 Task: Open Card Customer Support Review in Board Content Marketing Best Practices to Workspace Business Intelligence Software and add a team member Softage.4@softage.net, a label Red, a checklist Martial Arts, an attachment from your google drive, a color Red and finally, add a card description 'Plan and execute company team-building conference with team-building games' and a comment 'We should approach this task with a sense of humility, recognizing that we do not have all the answers and being open to learning from others.'. Add a start date 'Jan 04, 1900' with a due date 'Jan 11, 1900'
Action: Mouse moved to (80, 313)
Screenshot: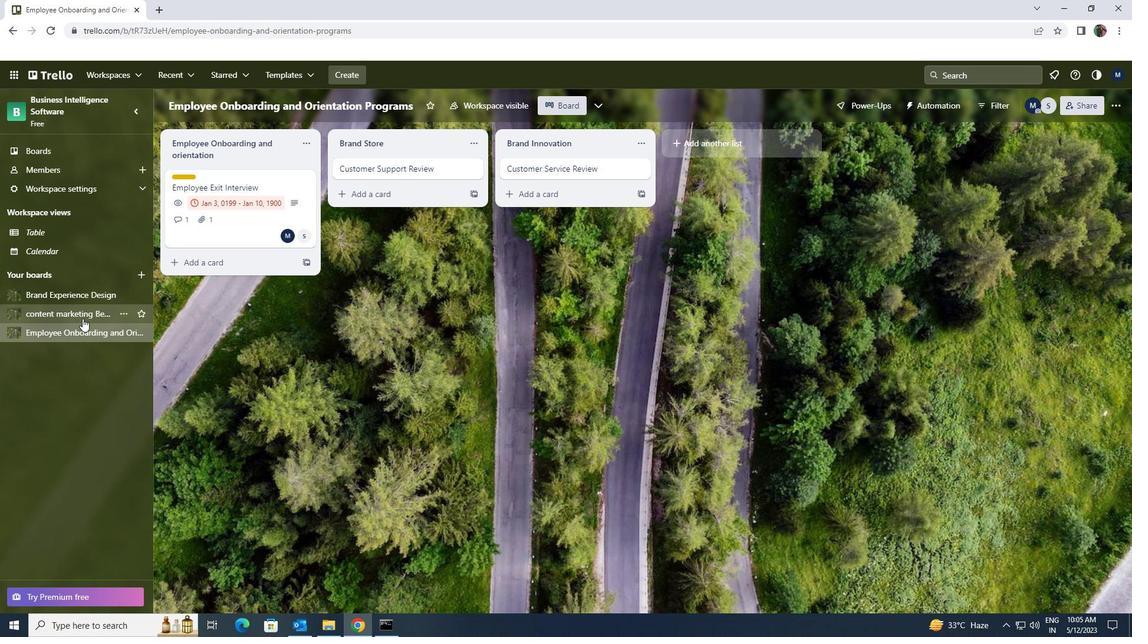 
Action: Mouse pressed left at (80, 313)
Screenshot: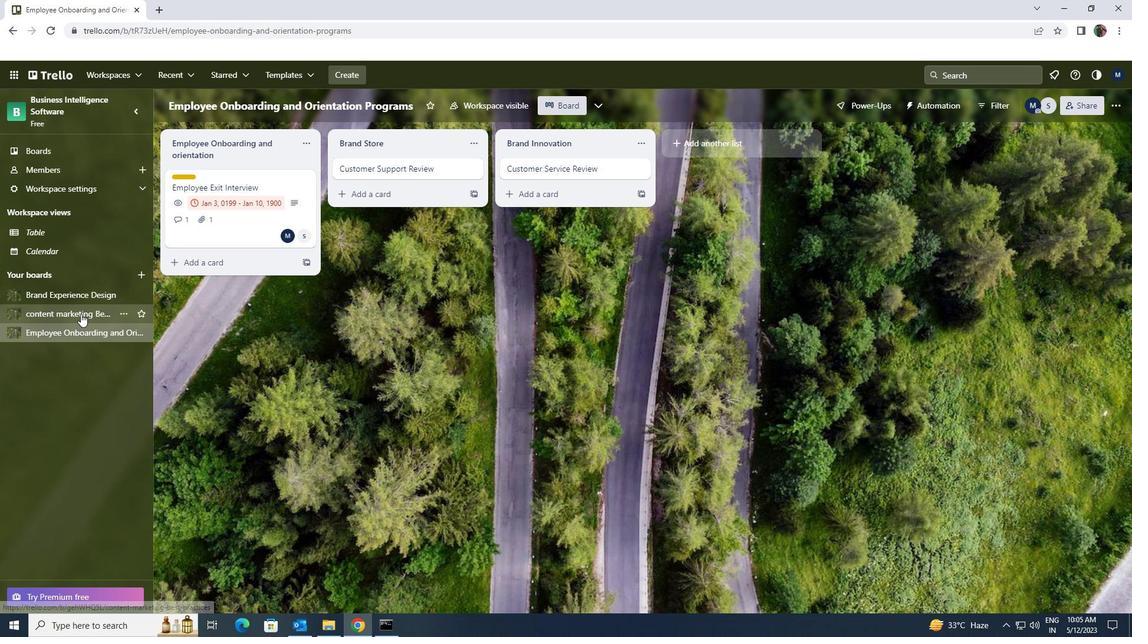 
Action: Mouse moved to (386, 164)
Screenshot: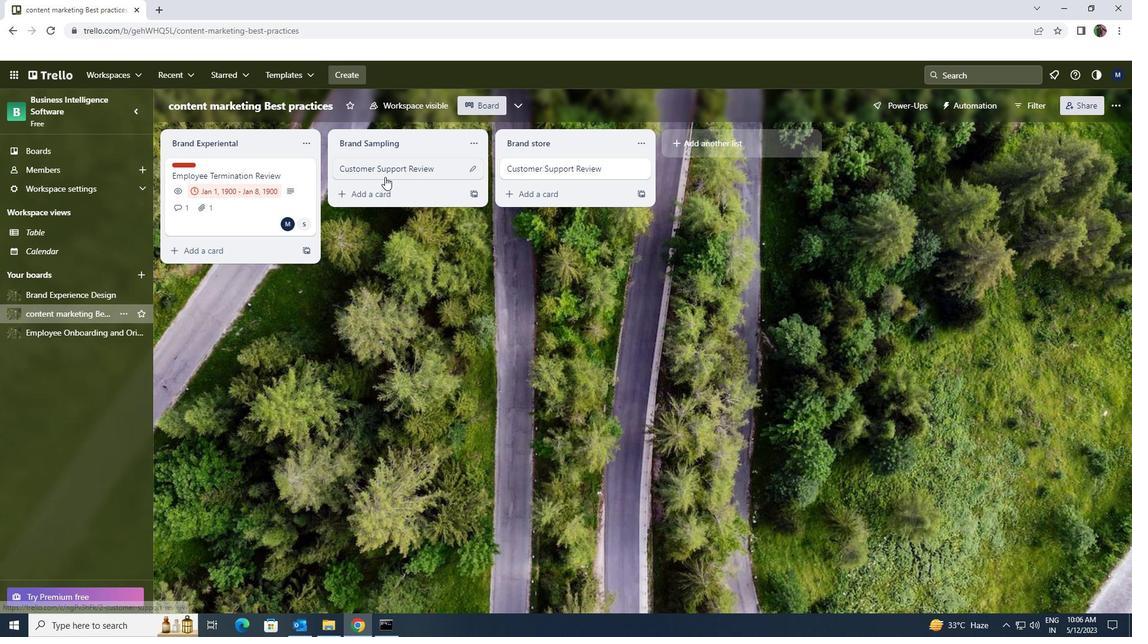 
Action: Mouse pressed left at (386, 164)
Screenshot: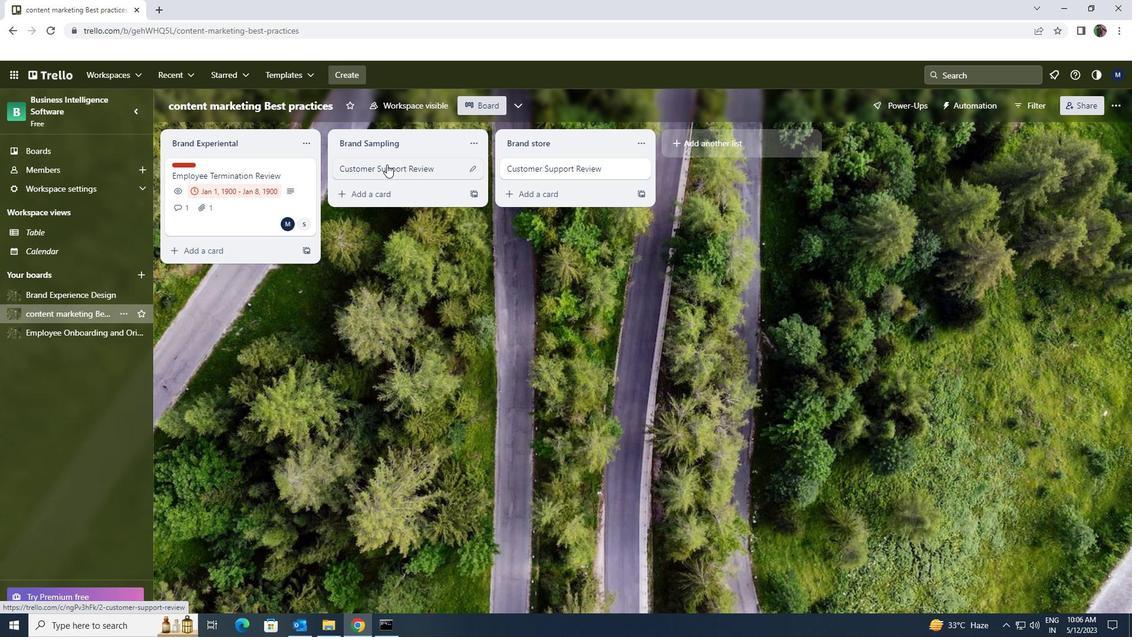 
Action: Mouse moved to (684, 162)
Screenshot: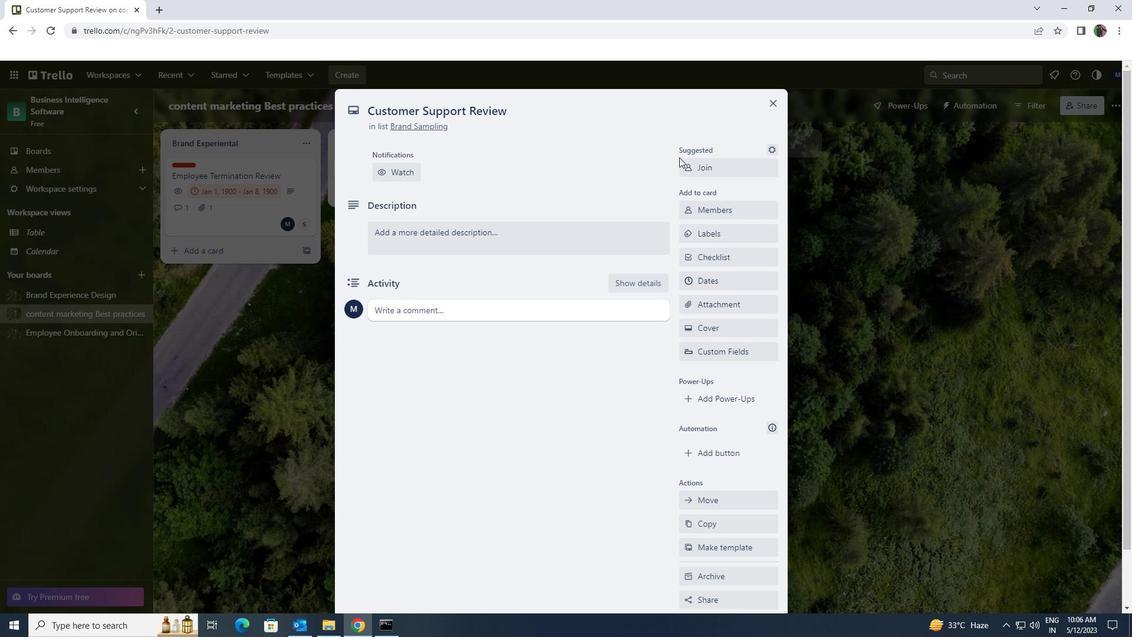 
Action: Mouse pressed left at (684, 162)
Screenshot: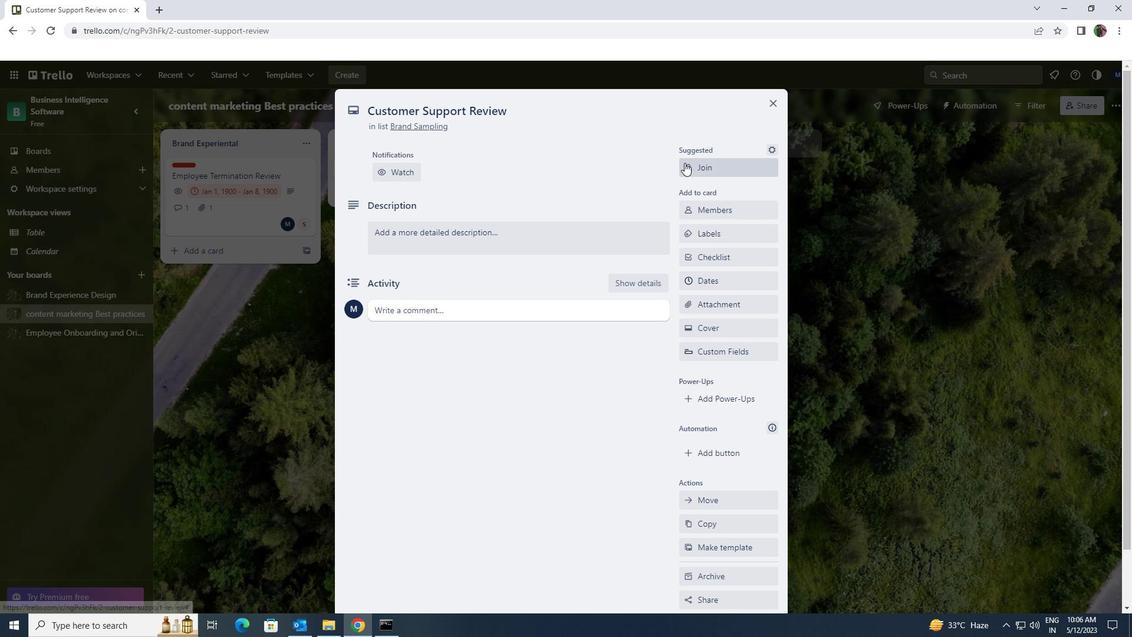 
Action: Mouse moved to (693, 169)
Screenshot: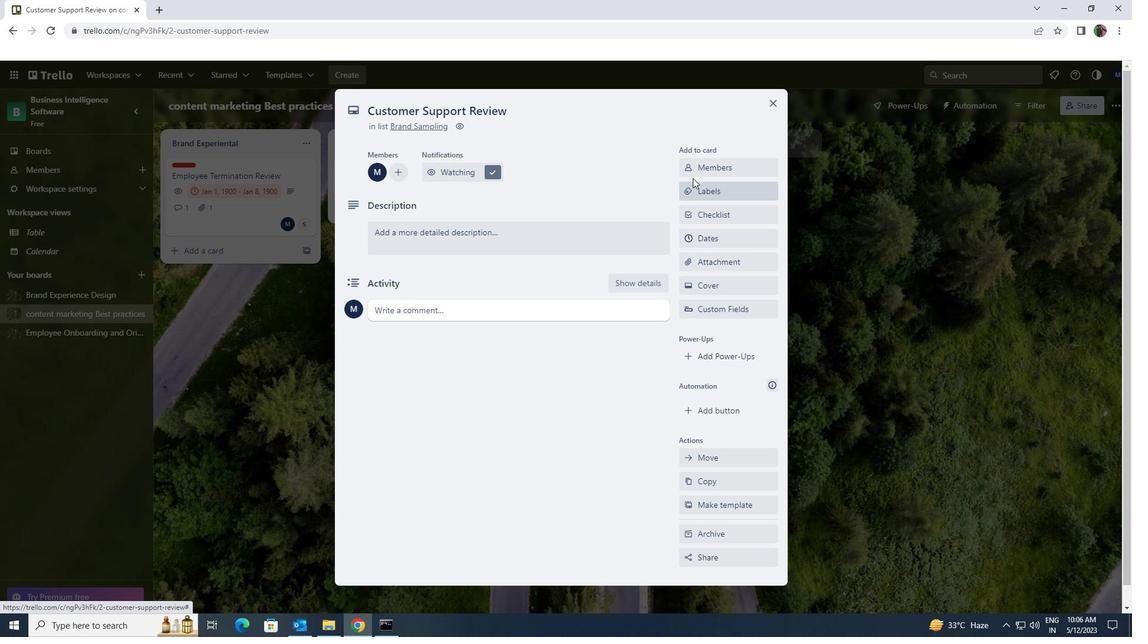
Action: Mouse pressed left at (693, 169)
Screenshot: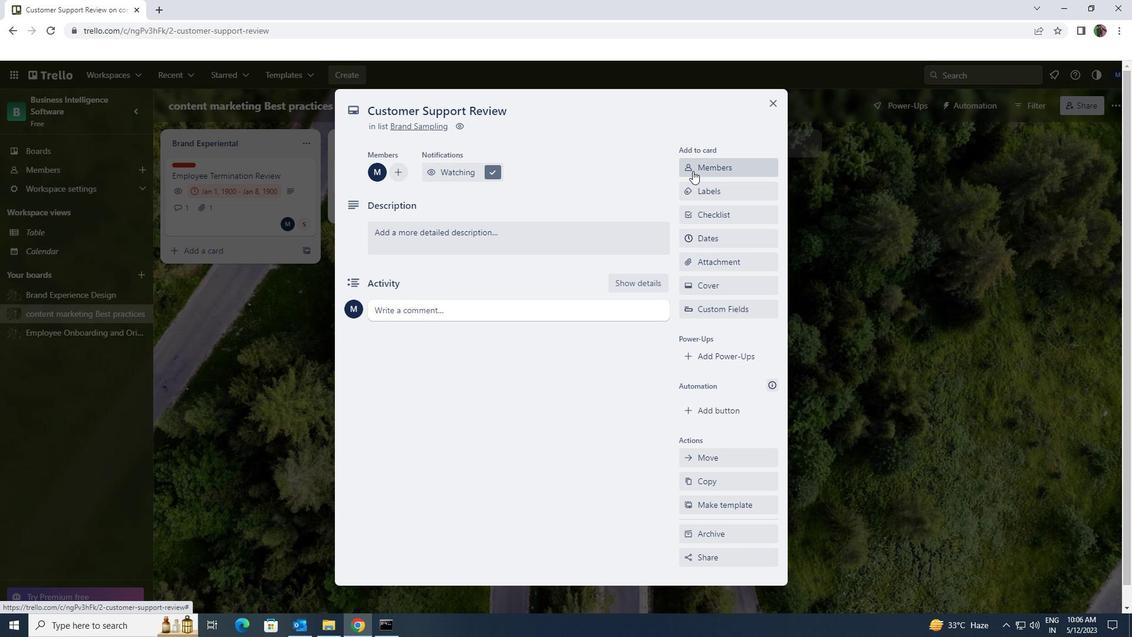 
Action: Key pressed sftage.4<Key.shift>@SOFTAGE.NET
Screenshot: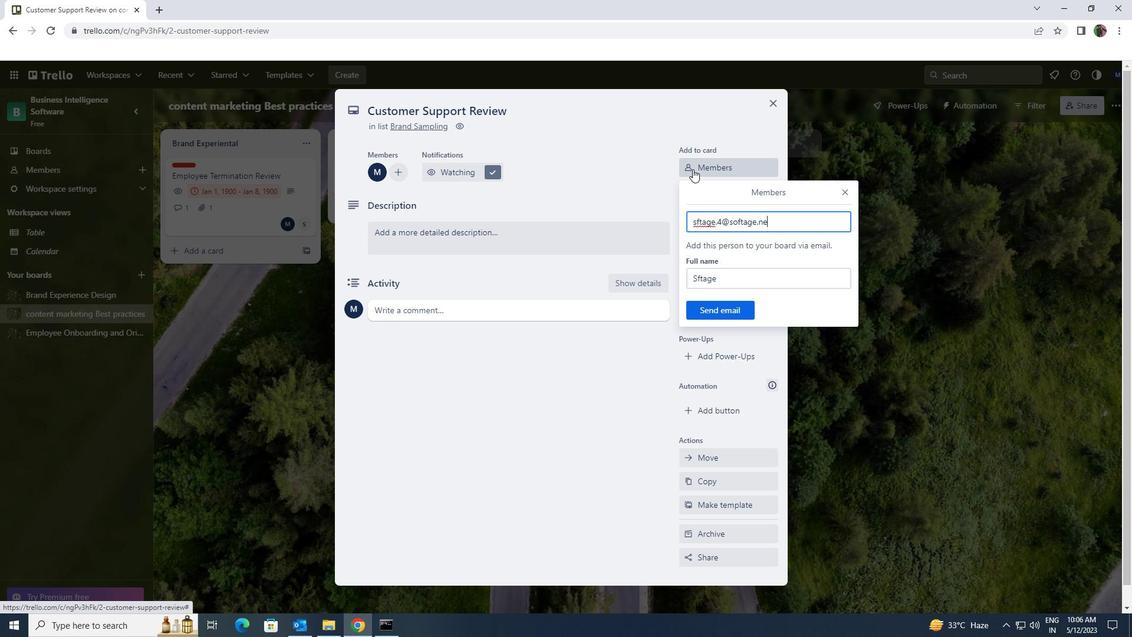
Action: Mouse moved to (727, 317)
Screenshot: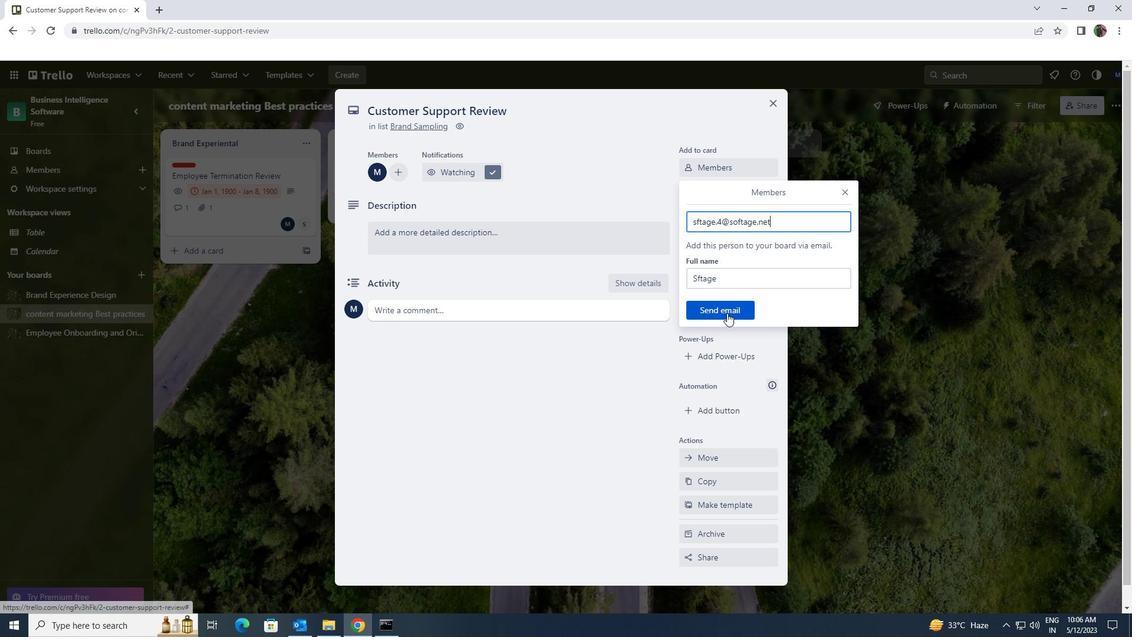 
Action: Mouse pressed left at (727, 317)
Screenshot: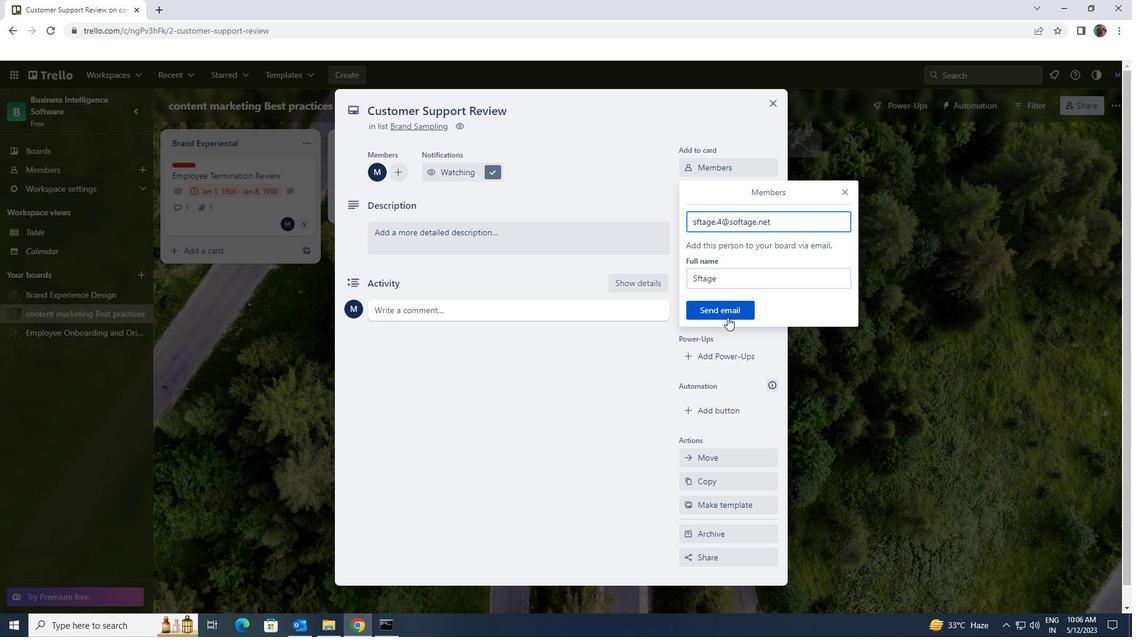 
Action: Mouse moved to (714, 191)
Screenshot: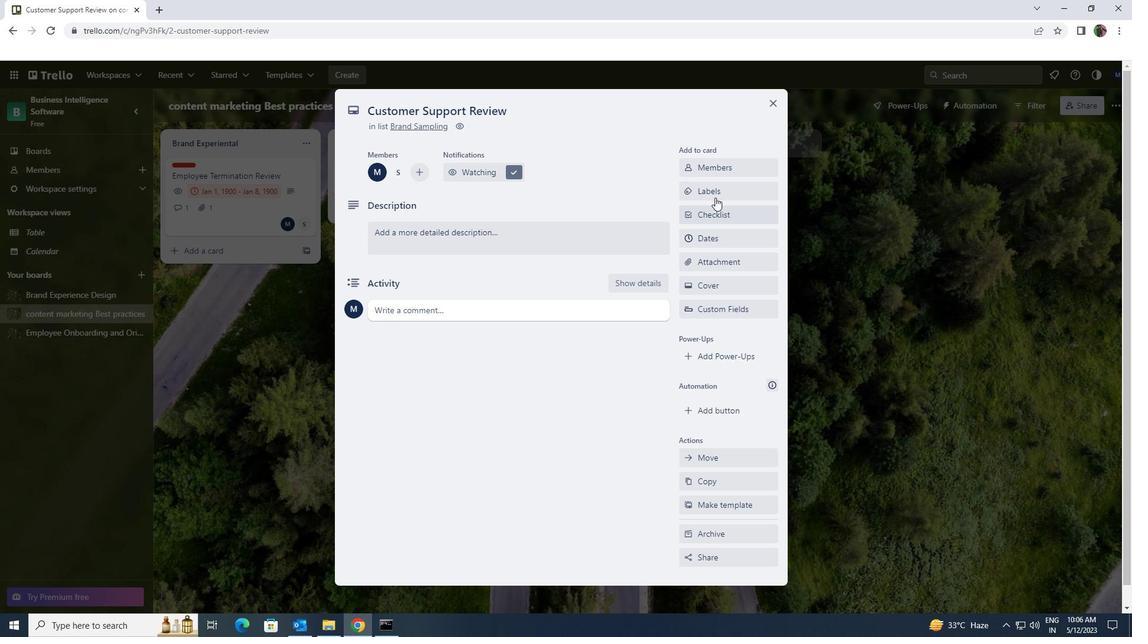 
Action: Mouse pressed left at (714, 191)
Screenshot: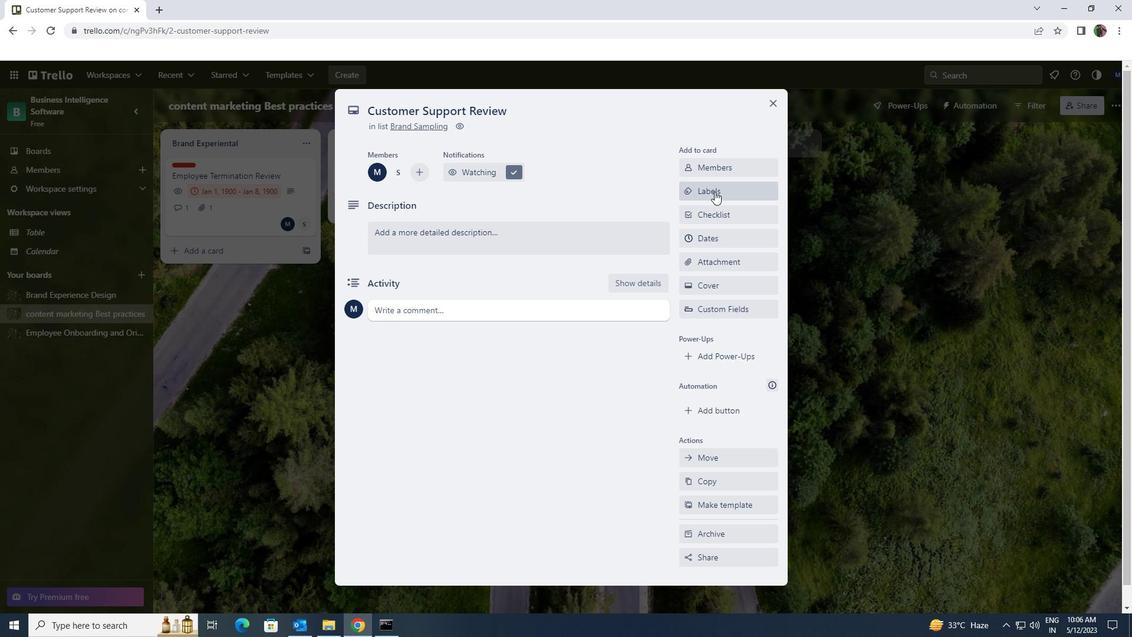 
Action: Mouse moved to (756, 445)
Screenshot: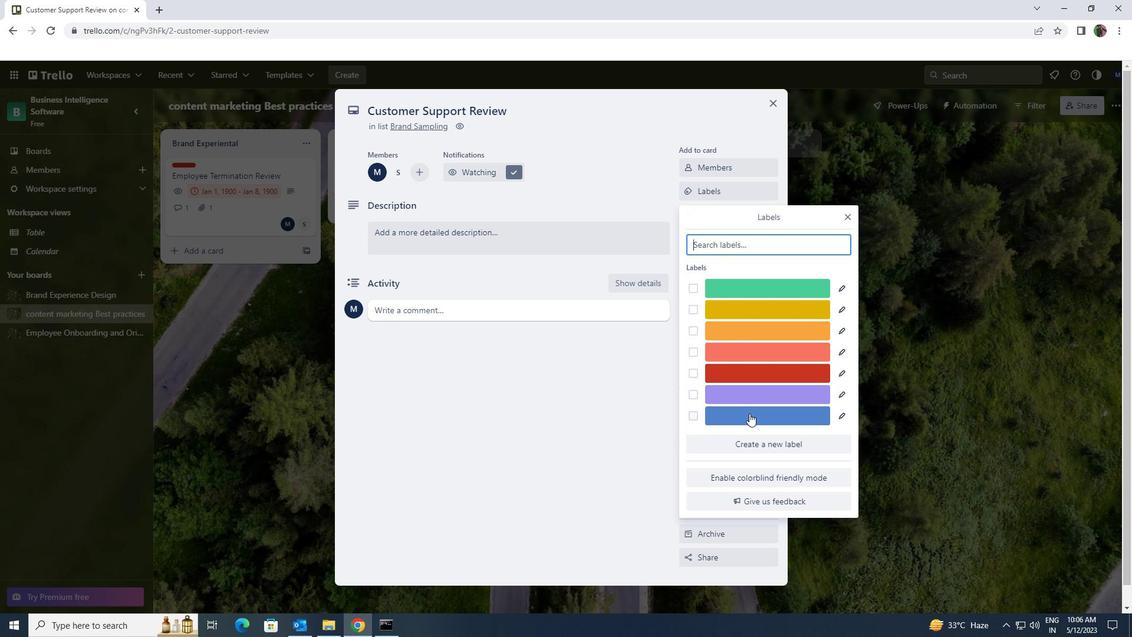 
Action: Mouse pressed left at (756, 445)
Screenshot: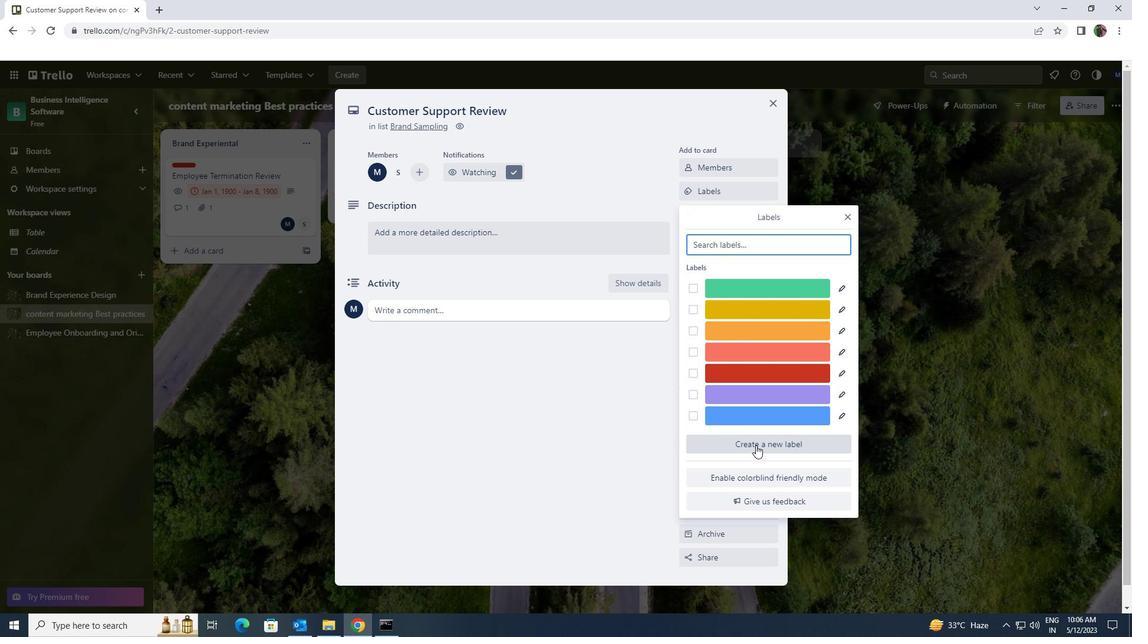 
Action: Mouse moved to (796, 404)
Screenshot: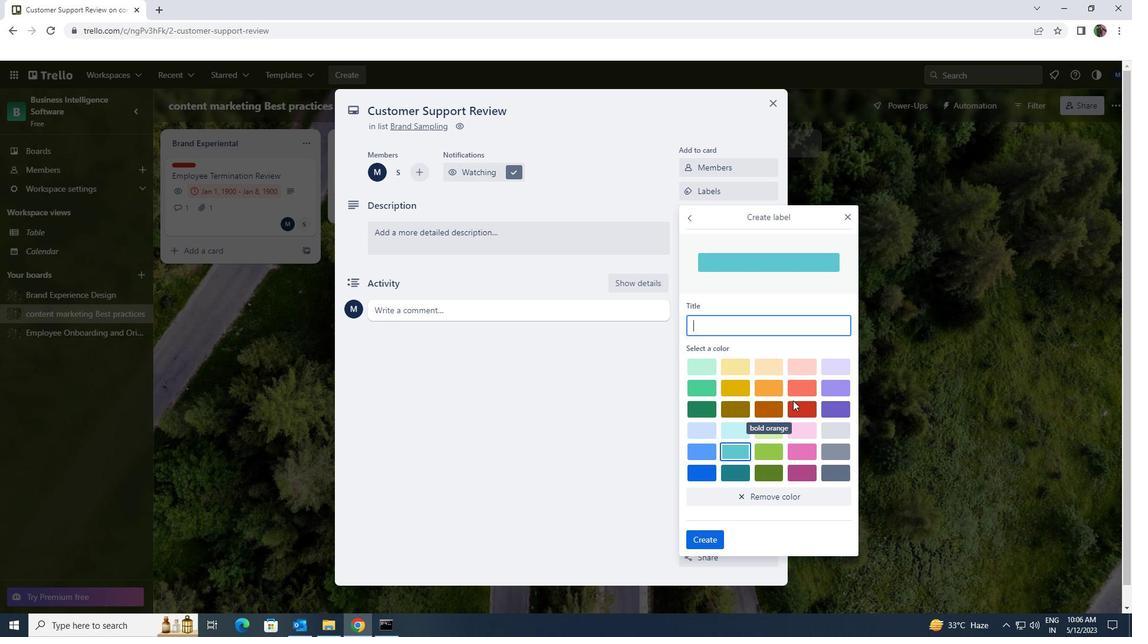 
Action: Mouse pressed left at (796, 404)
Screenshot: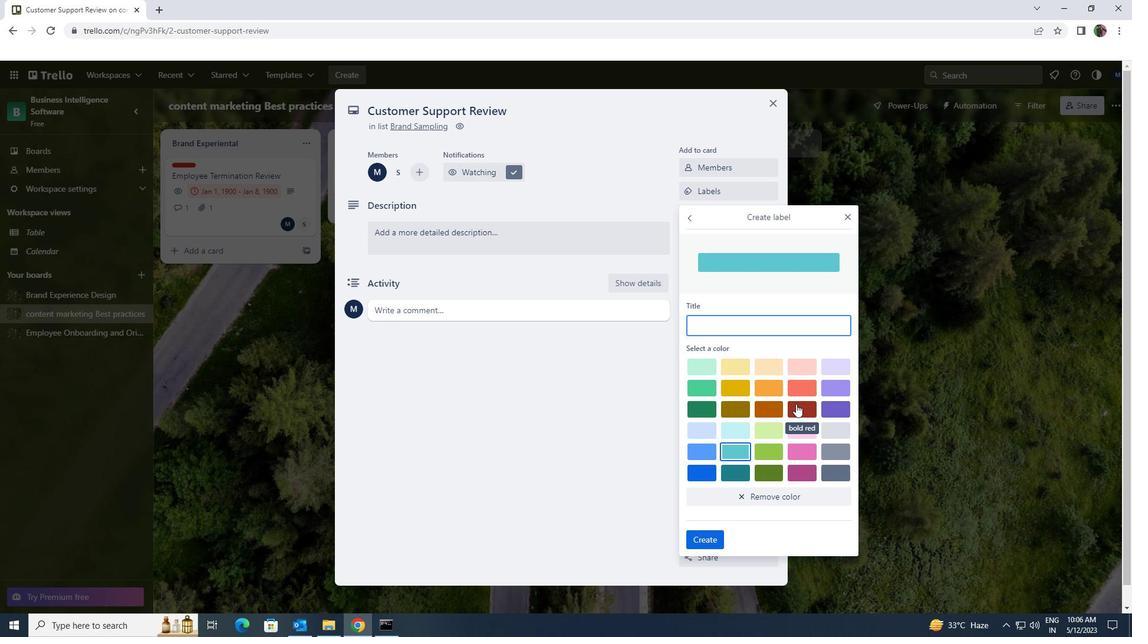 
Action: Mouse moved to (717, 544)
Screenshot: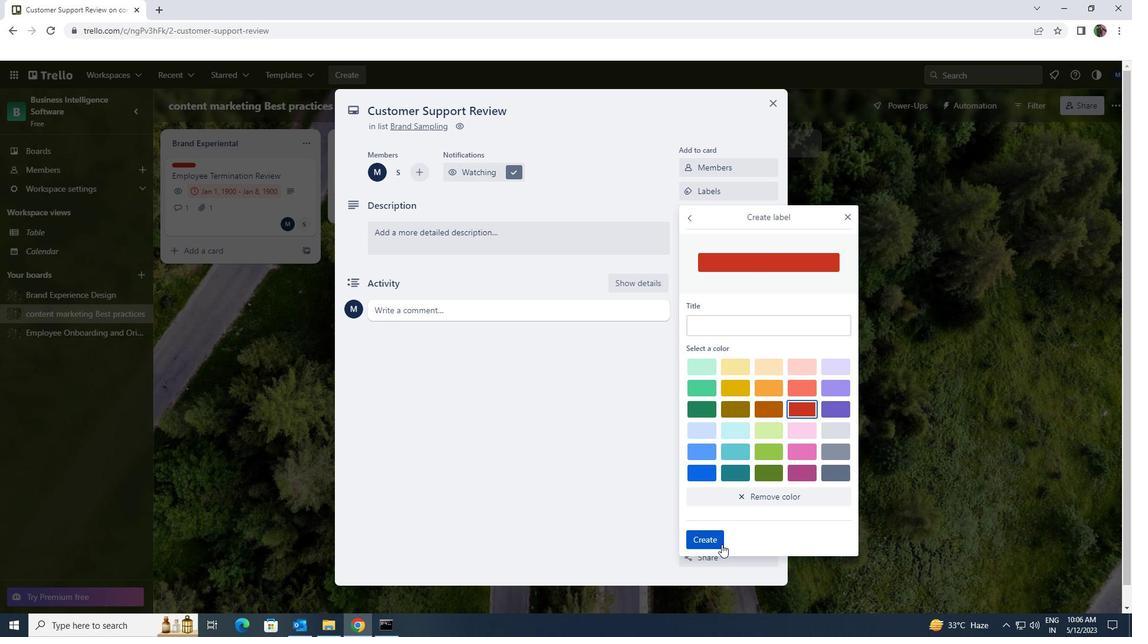 
Action: Mouse pressed left at (717, 544)
Screenshot: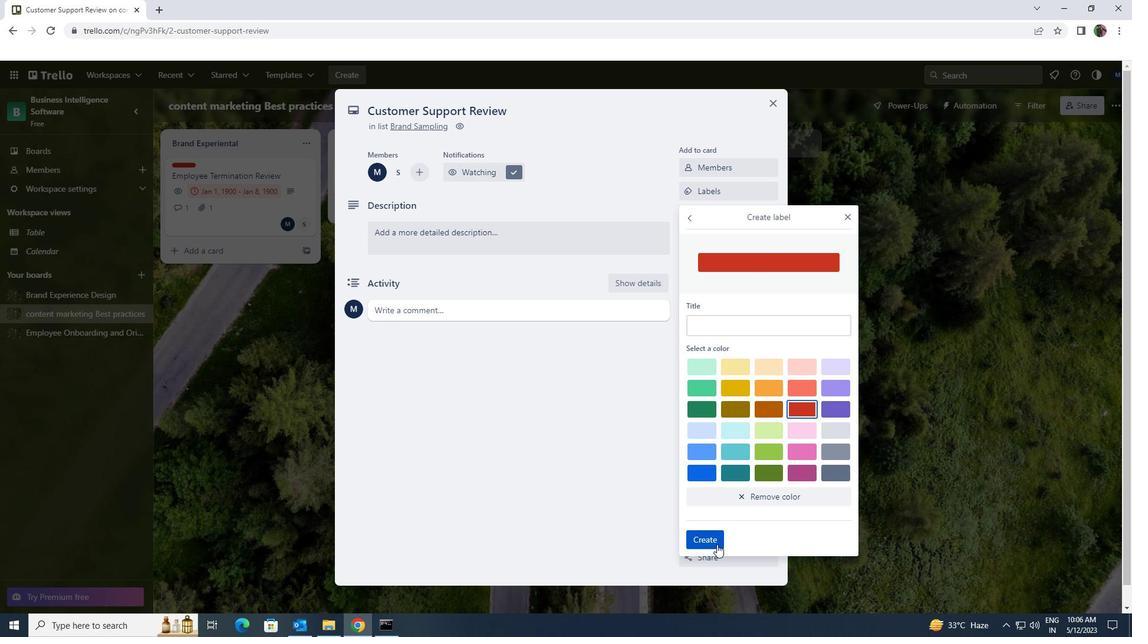 
Action: Mouse moved to (847, 220)
Screenshot: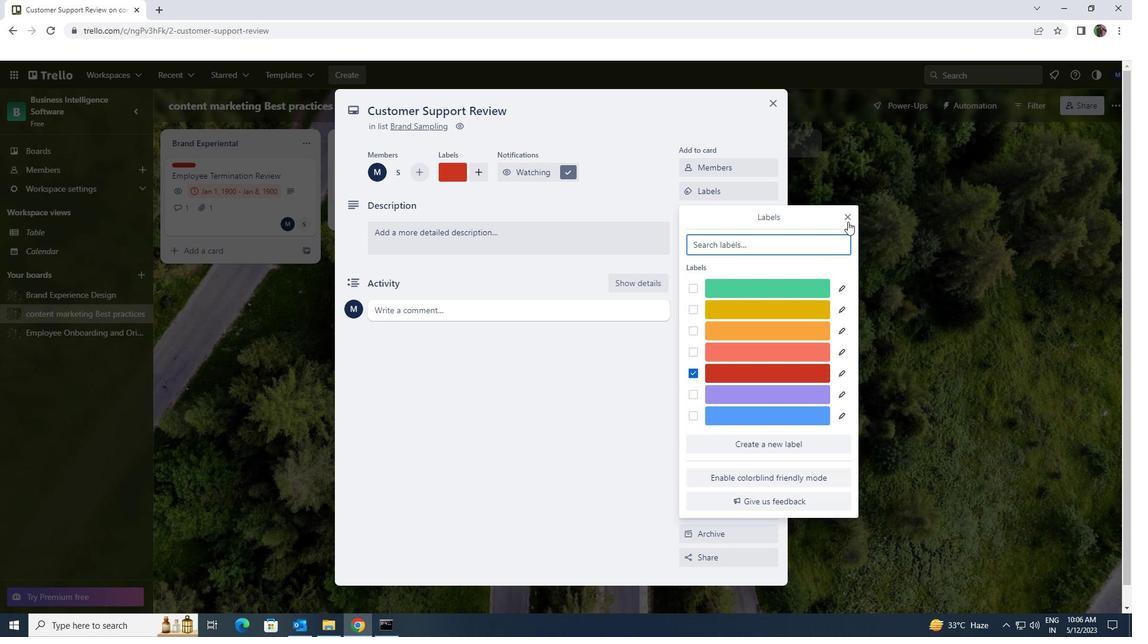 
Action: Mouse pressed left at (847, 220)
Screenshot: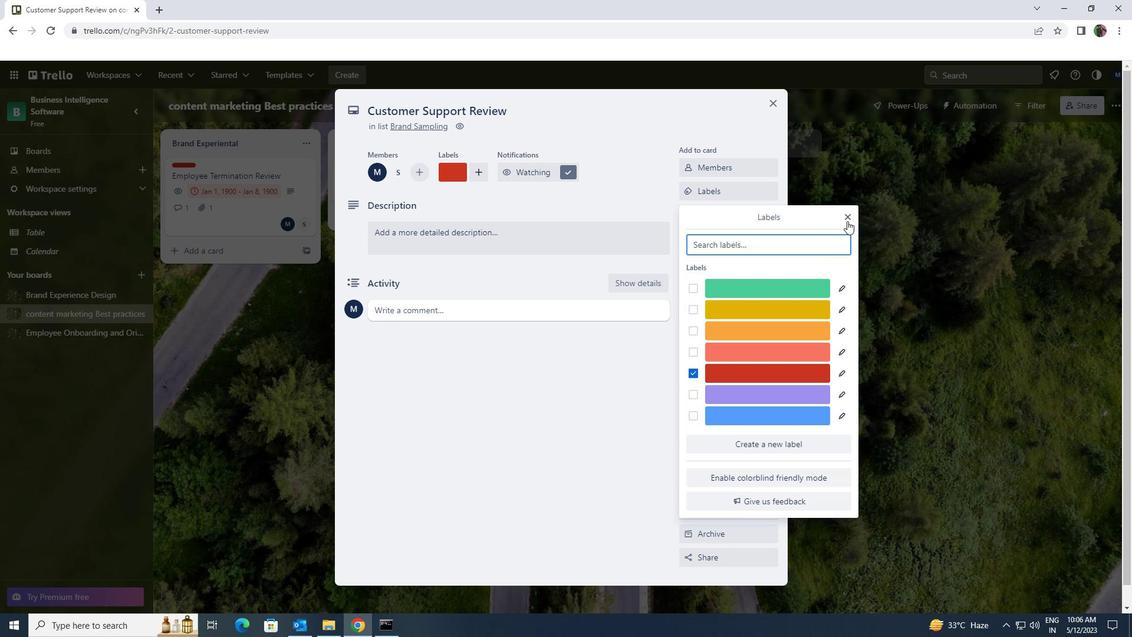 
Action: Mouse moved to (764, 215)
Screenshot: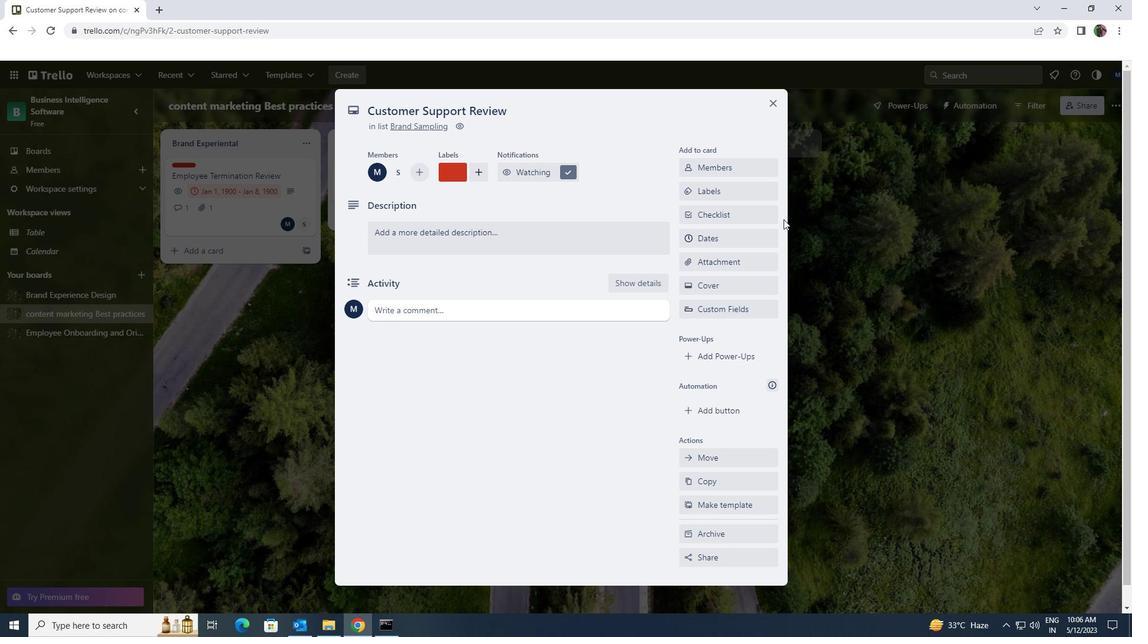 
Action: Mouse pressed left at (764, 215)
Screenshot: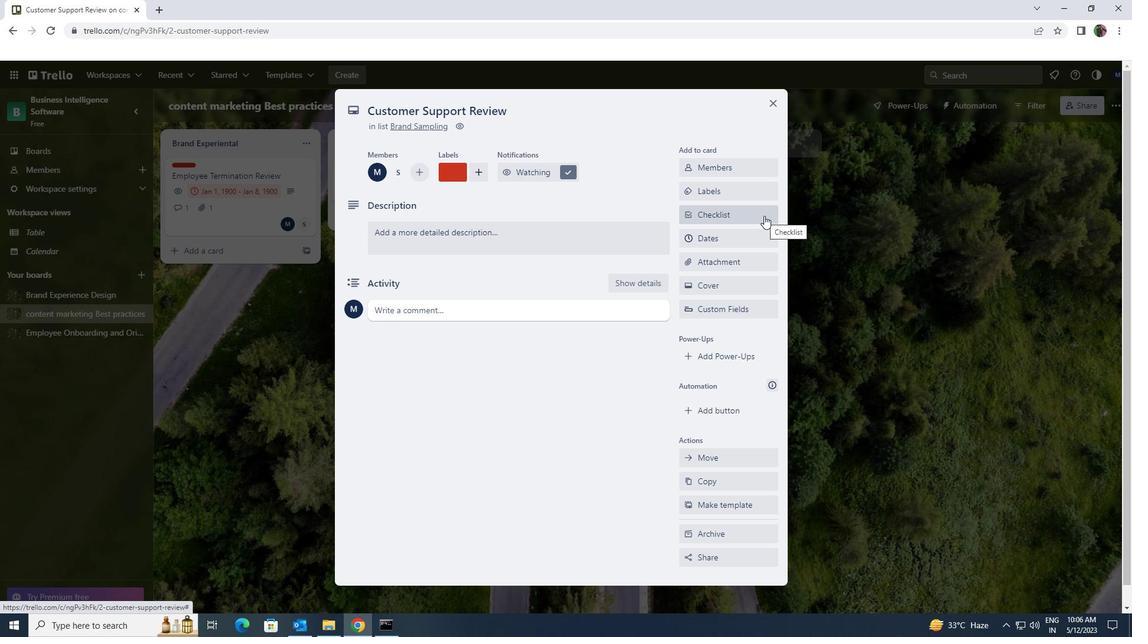 
Action: Key pressed <Key.shift><Key.shift><Key.shift><Key.shift><<Key.backspace><Key.shift>MARTIALS<Key.space><Key.shift>ARTS
Screenshot: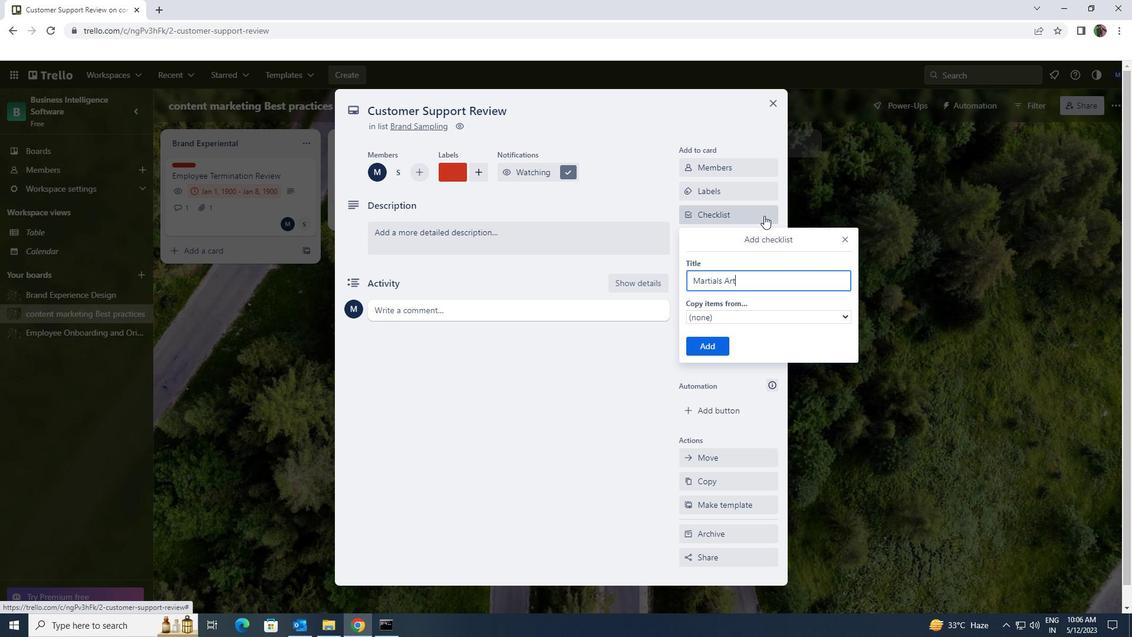 
Action: Mouse moved to (712, 342)
Screenshot: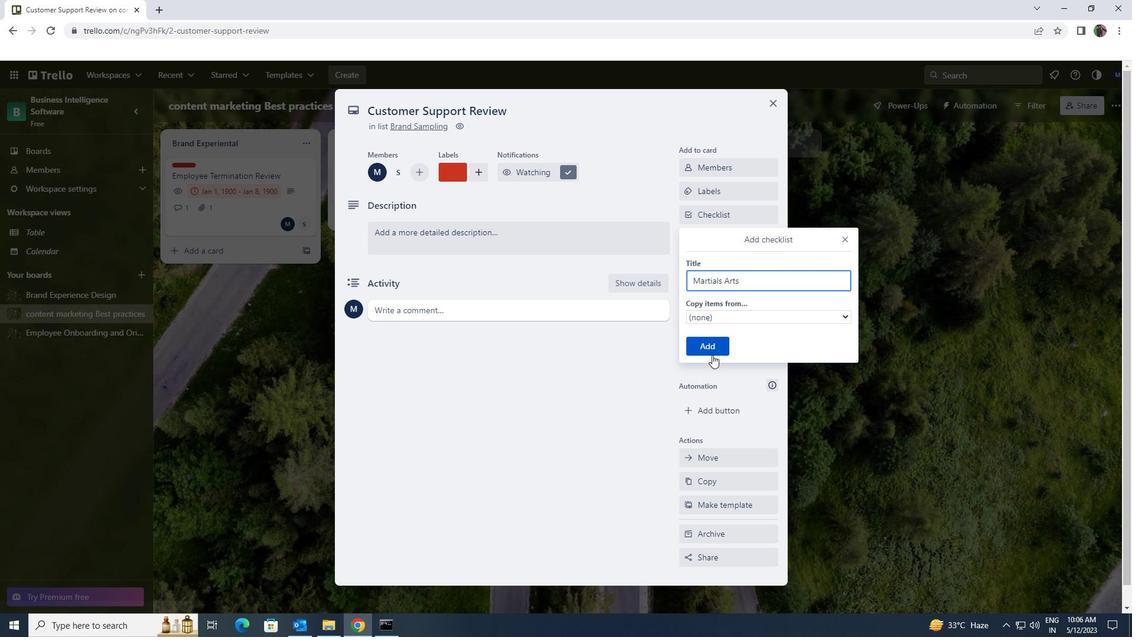 
Action: Mouse pressed left at (712, 342)
Screenshot: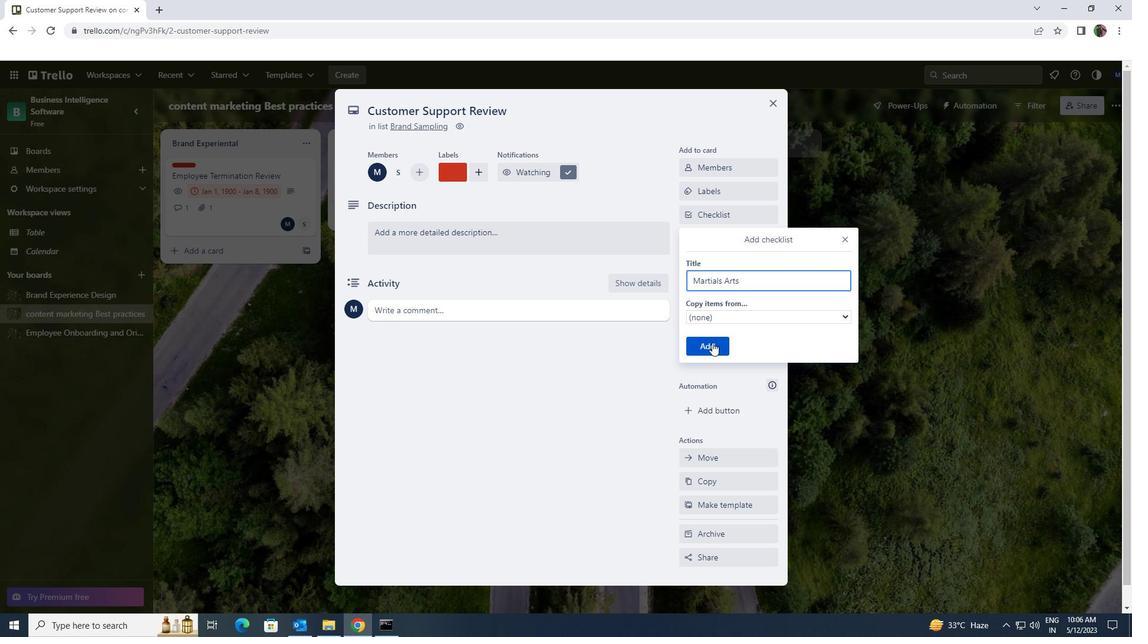 
Action: Mouse moved to (715, 262)
Screenshot: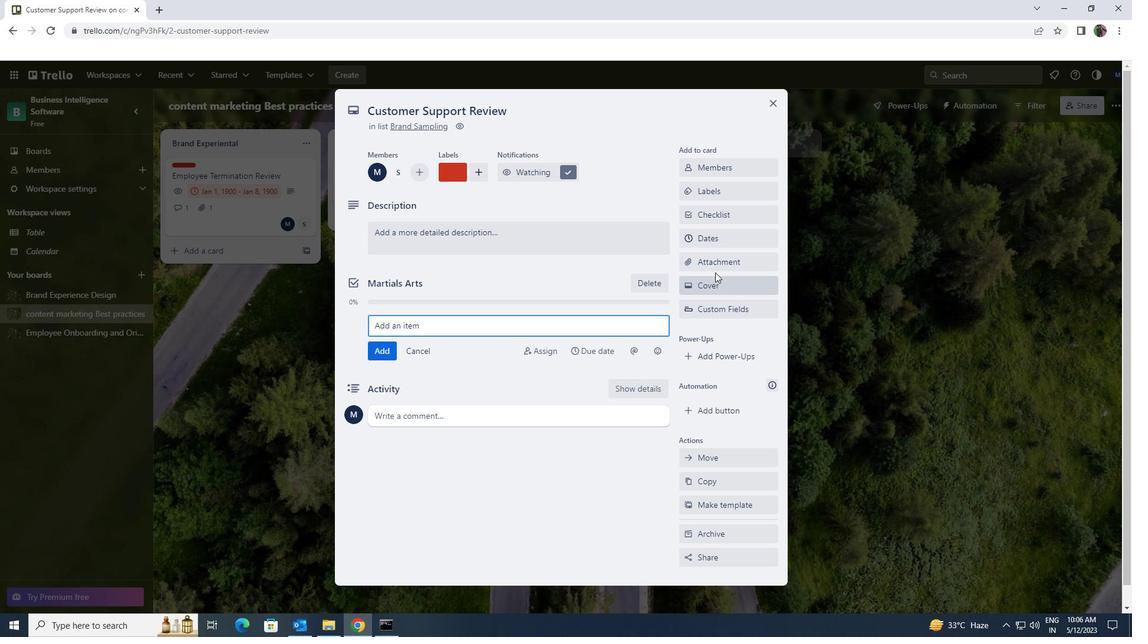 
Action: Mouse pressed left at (715, 262)
Screenshot: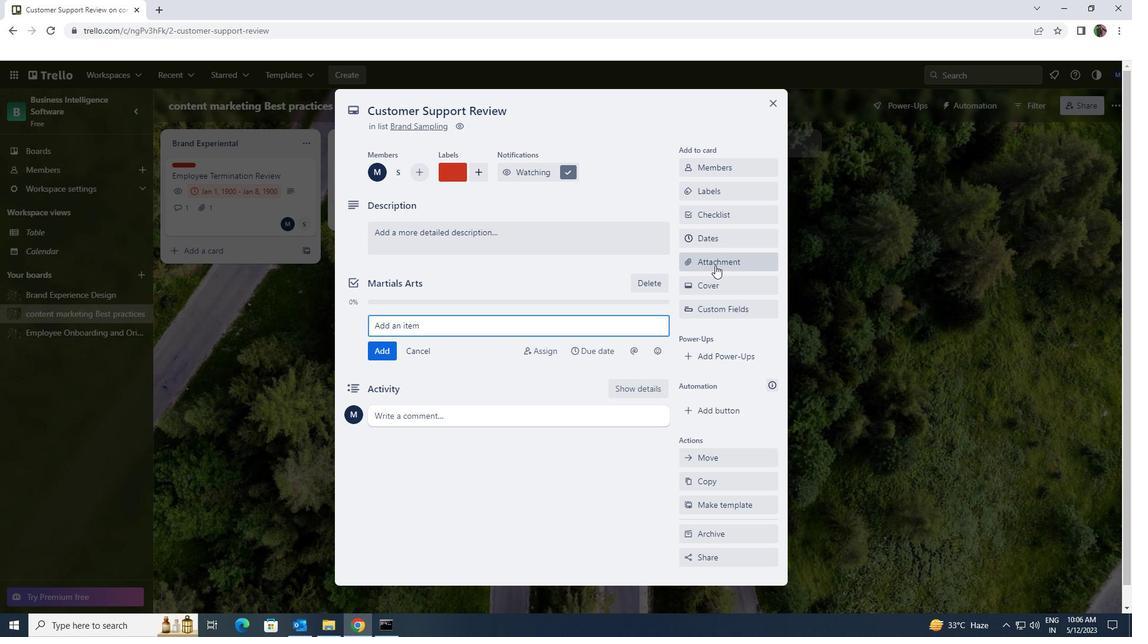 
Action: Mouse moved to (711, 353)
Screenshot: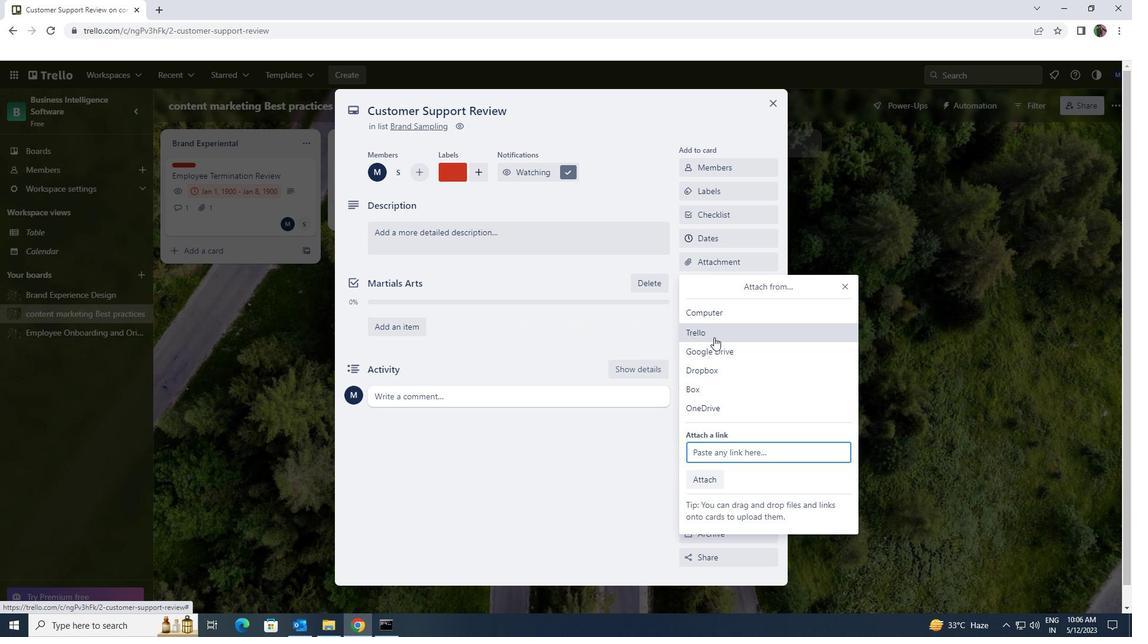 
Action: Mouse pressed left at (711, 353)
Screenshot: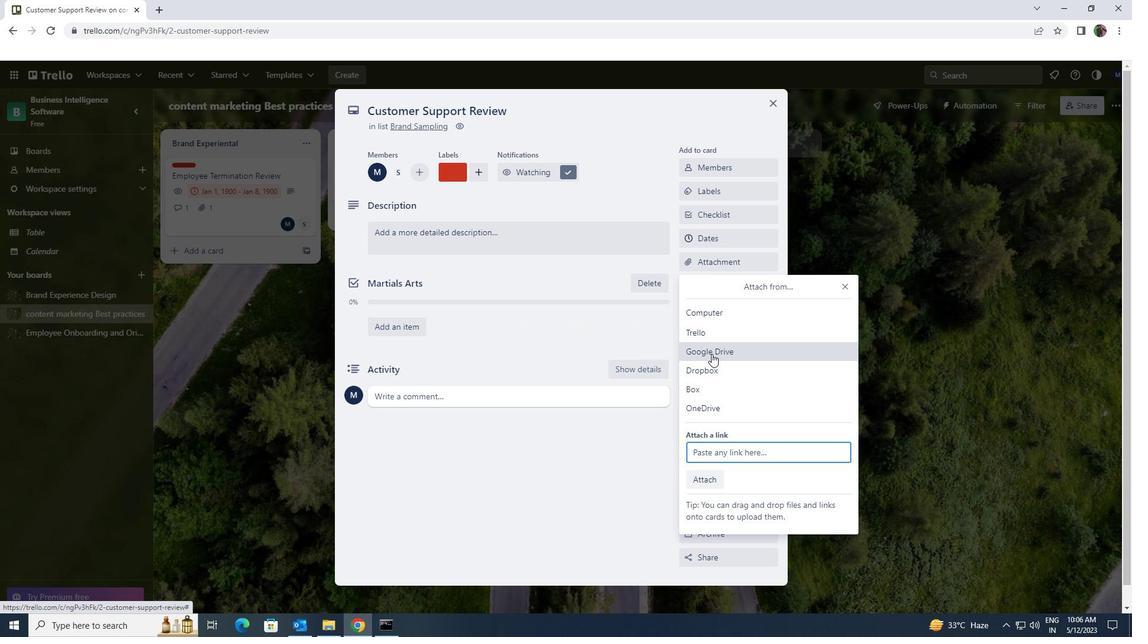 
Action: Mouse moved to (676, 322)
Screenshot: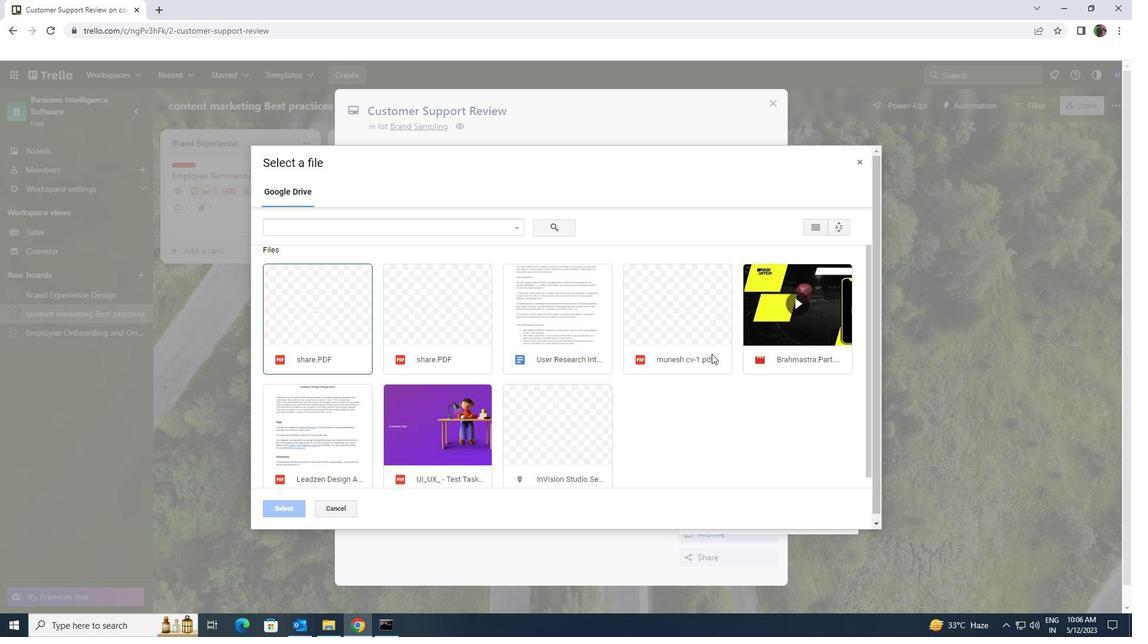 
Action: Mouse pressed left at (676, 322)
Screenshot: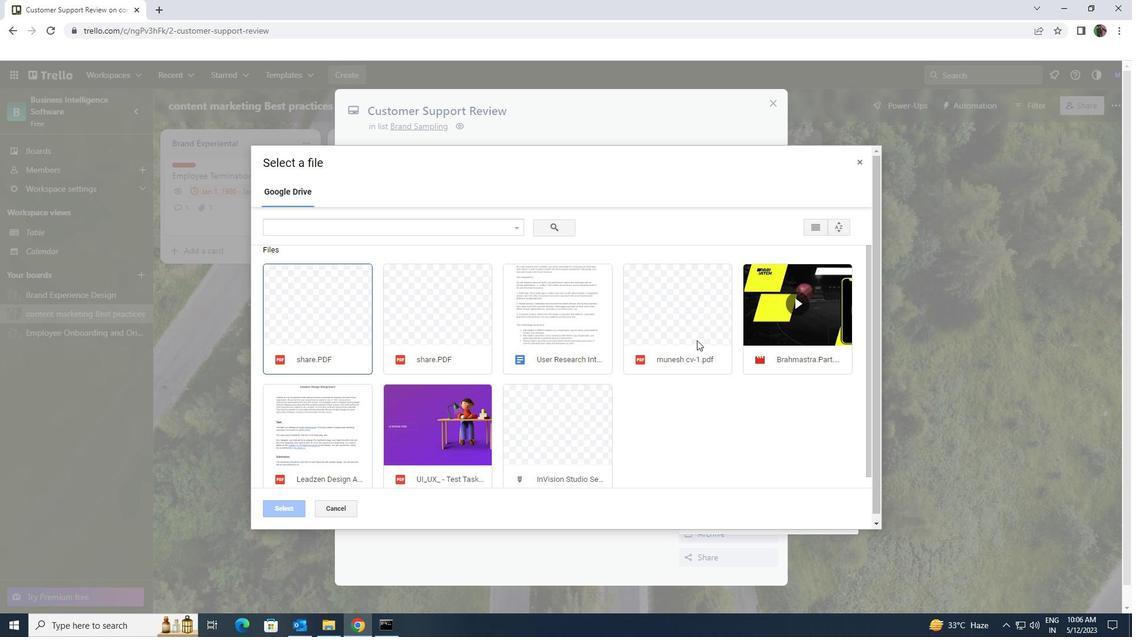 
Action: Mouse moved to (271, 504)
Screenshot: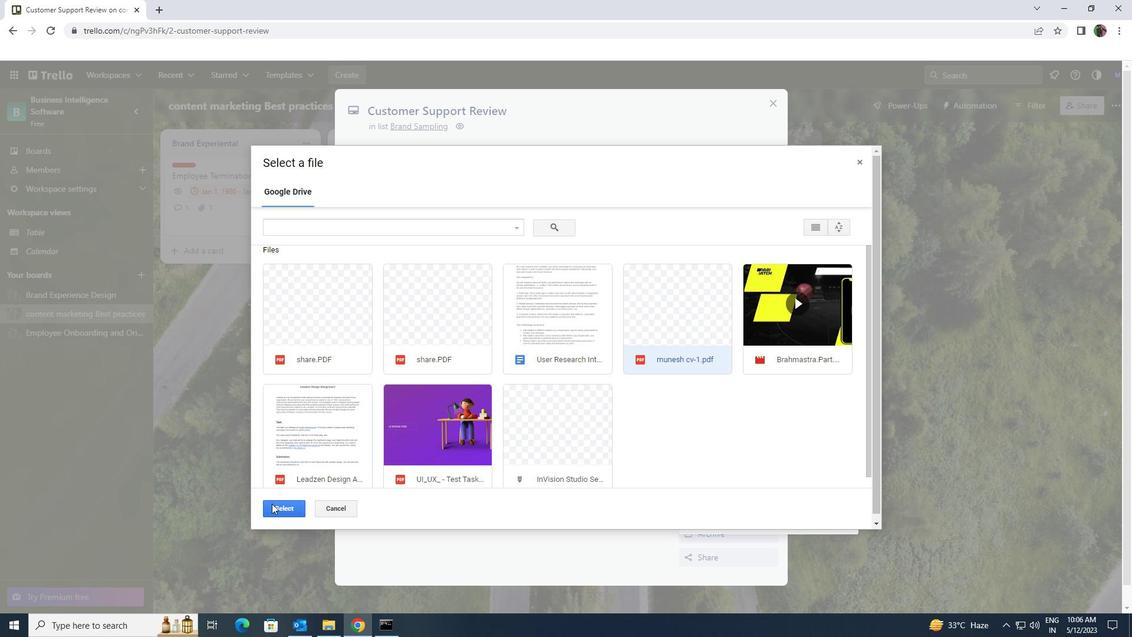 
Action: Mouse pressed left at (271, 504)
Screenshot: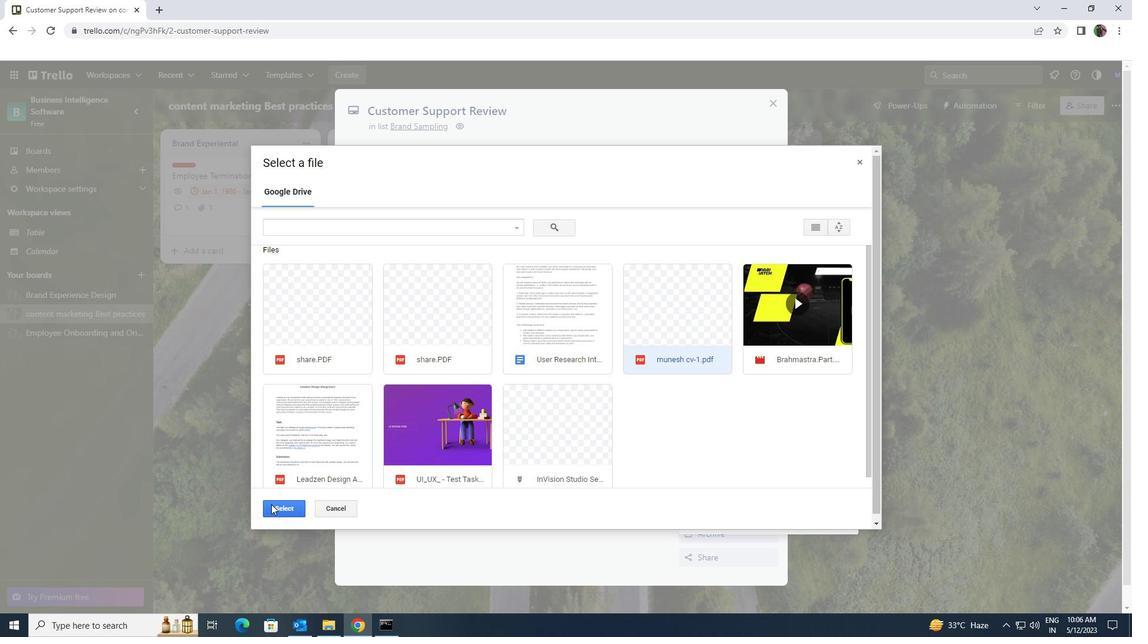 
Action: Mouse moved to (452, 246)
Screenshot: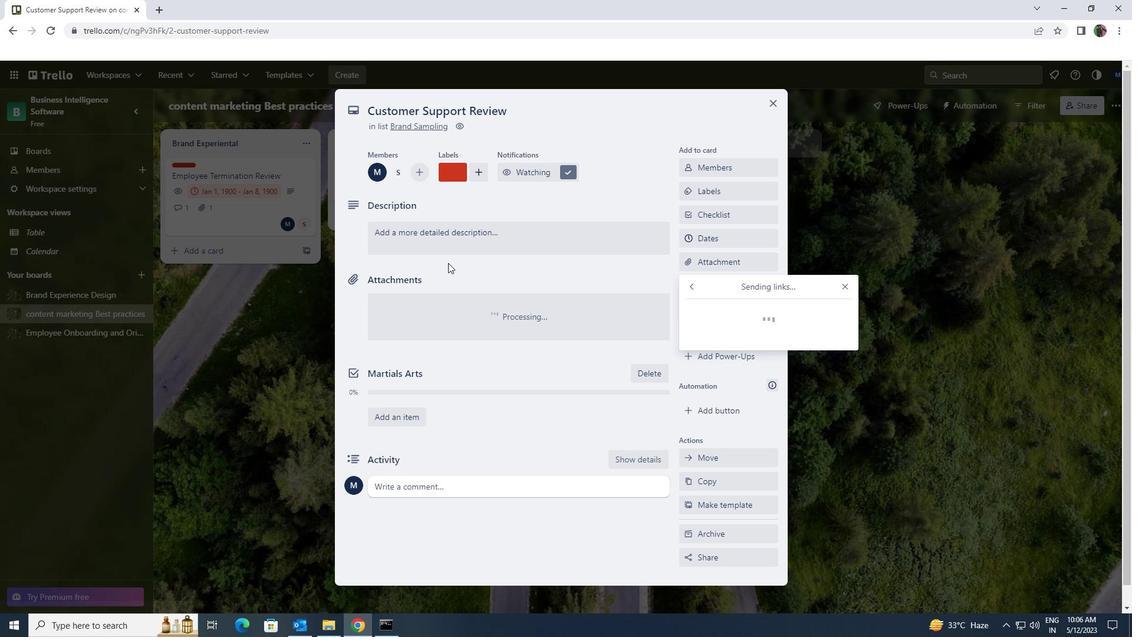 
Action: Mouse pressed left at (452, 246)
Screenshot: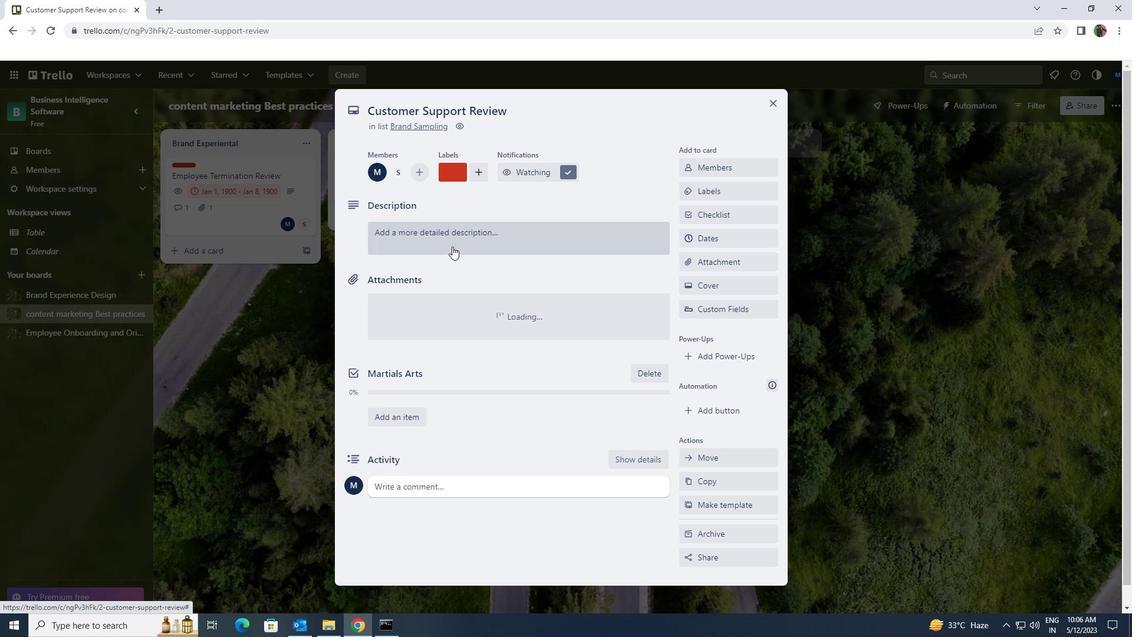 
Action: Key pressed <Key.shift>PLAN<Key.space>AND<Key.space>EXECUTE<Key.space>COMPANY<Key.space>TEAM<Key.space>BUILDING<Key.space>CONFERENCE<Key.space>WITH<Key.space>TEAM<Key.space>BUILDING<Key.space>GAMES
Screenshot: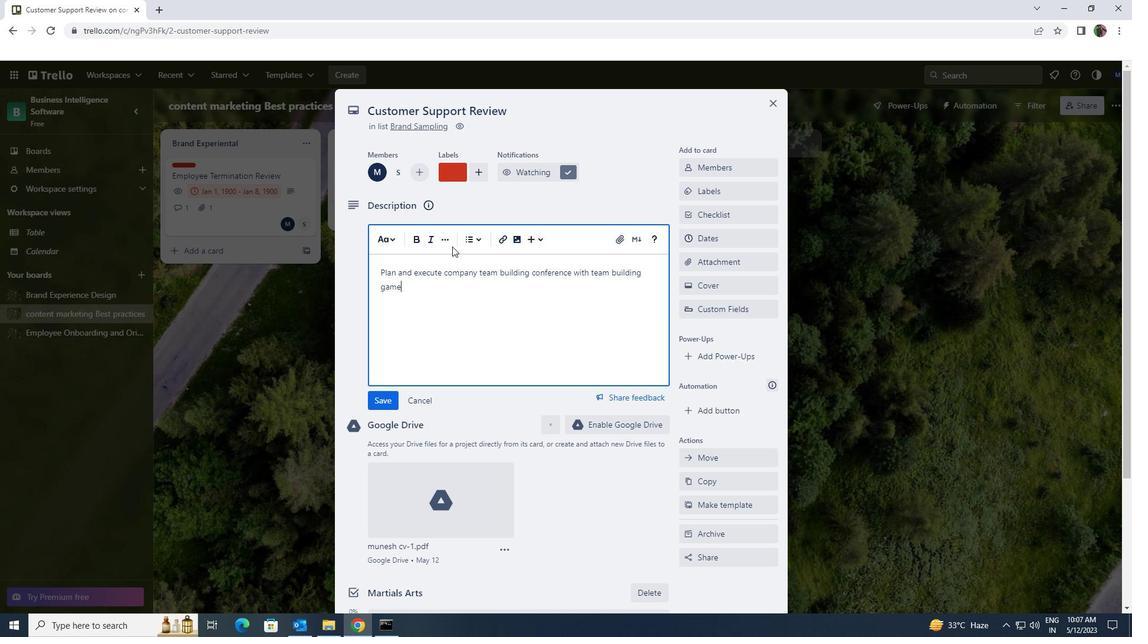 
Action: Mouse moved to (394, 398)
Screenshot: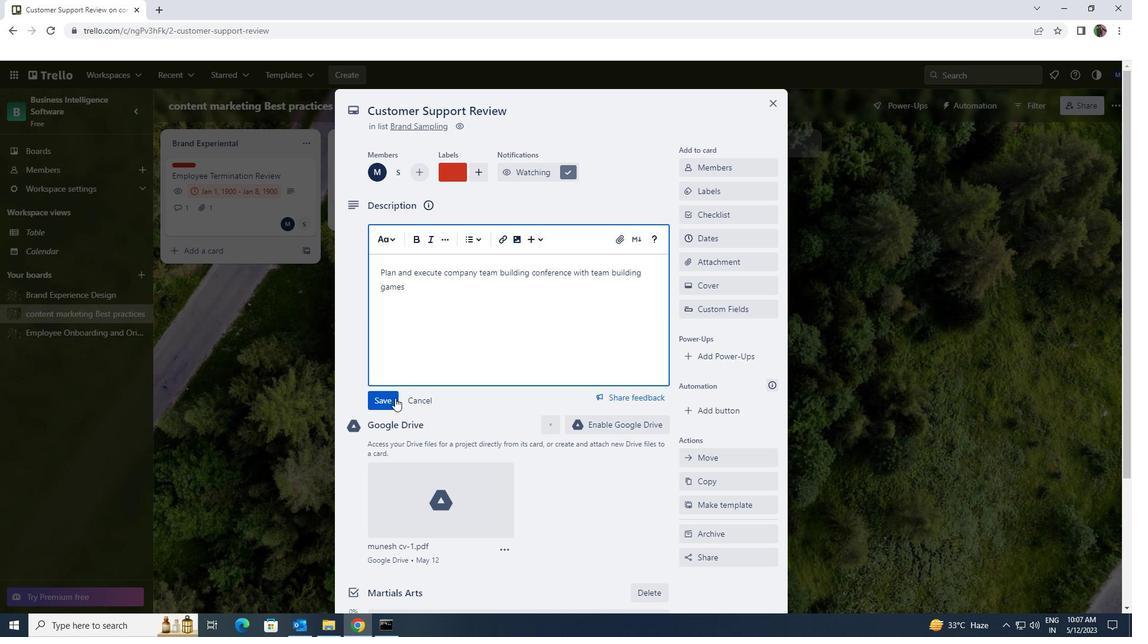 
Action: Mouse pressed left at (394, 398)
Screenshot: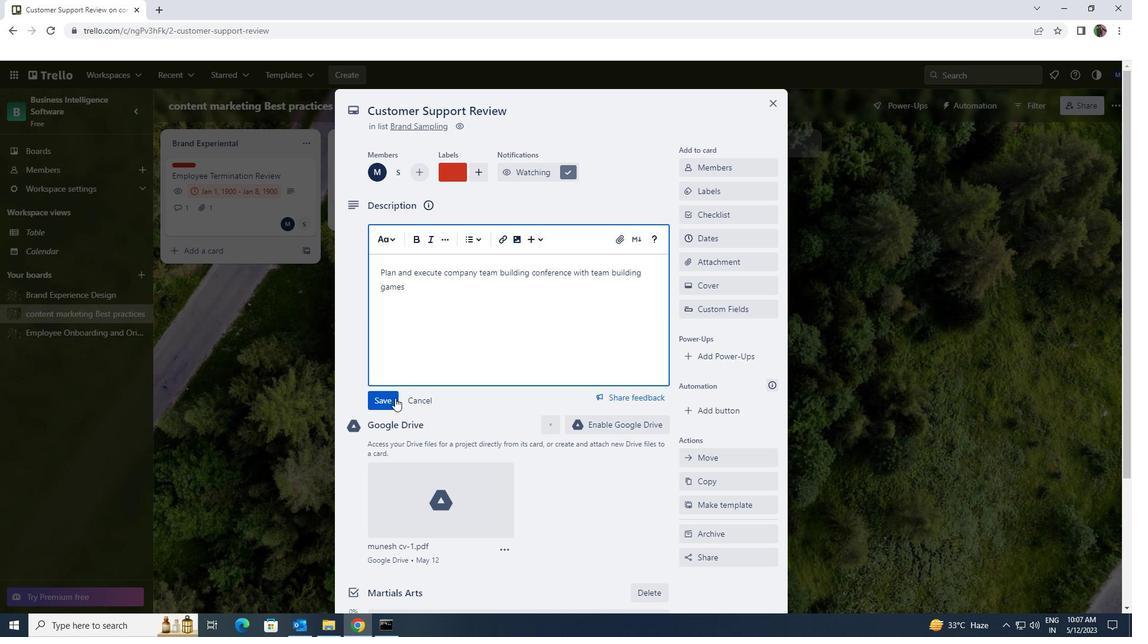 
Action: Mouse moved to (389, 401)
Screenshot: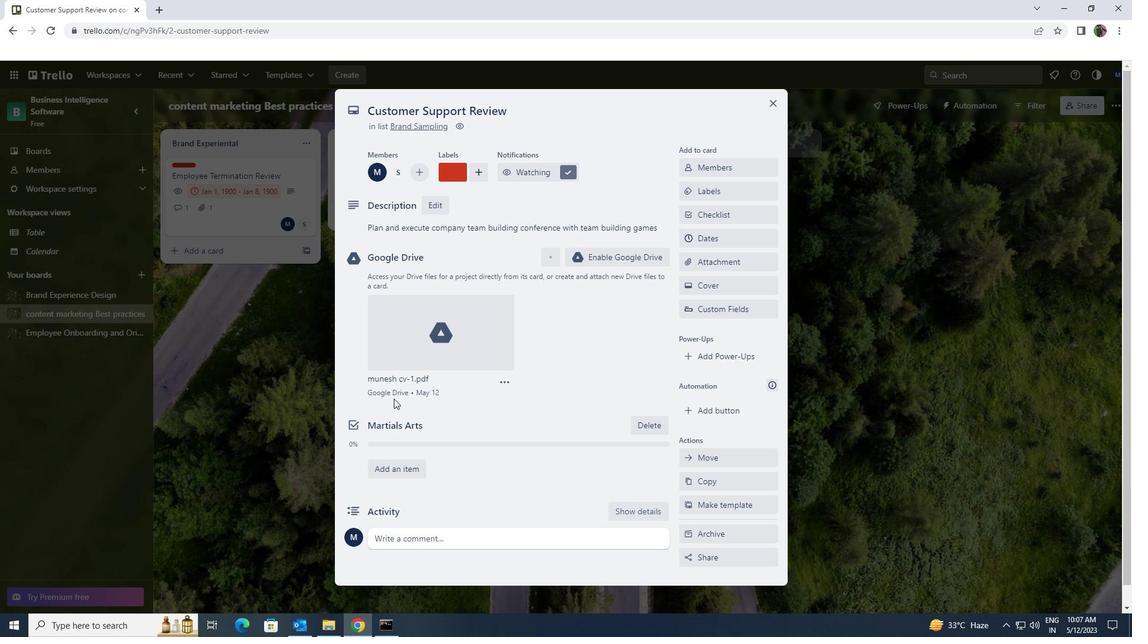 
Action: Mouse scrolled (389, 401) with delta (0, 0)
Screenshot: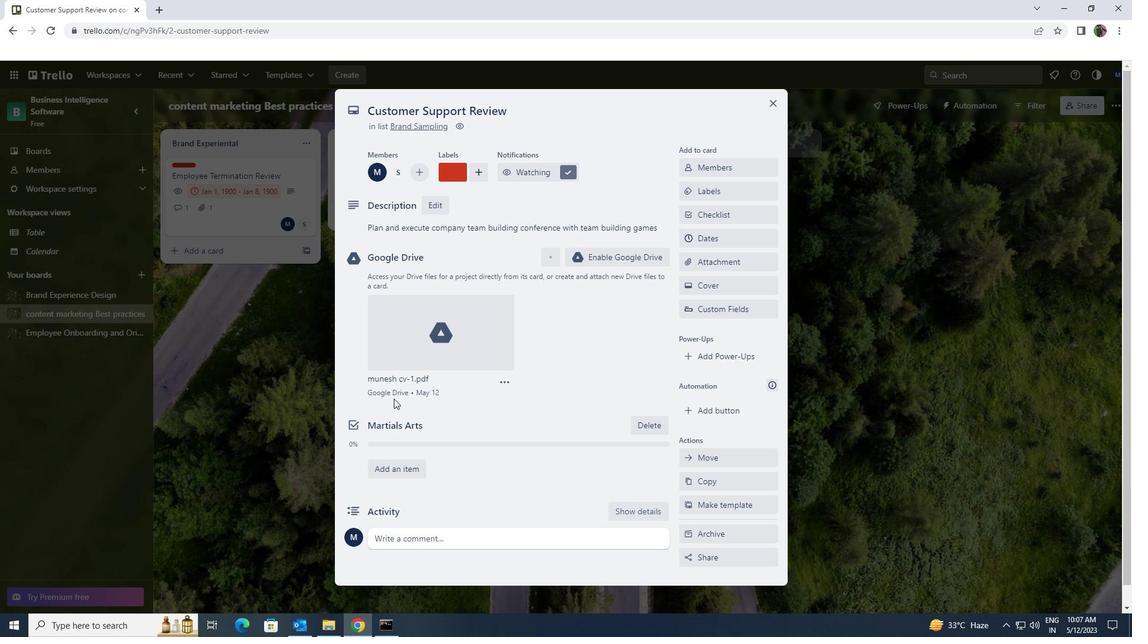 
Action: Mouse moved to (387, 403)
Screenshot: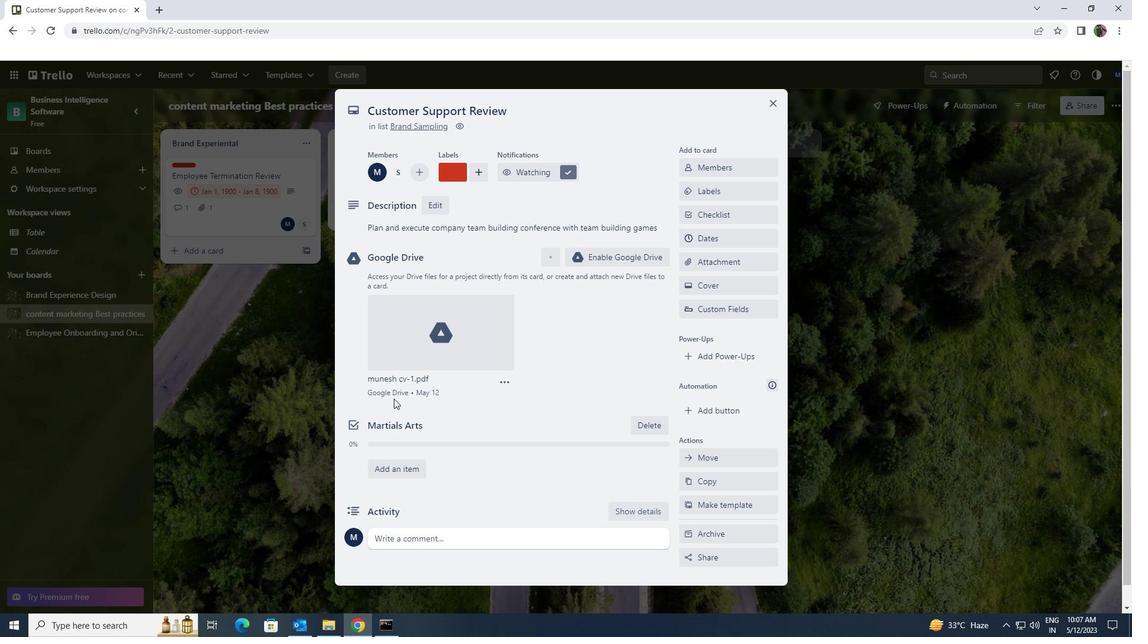 
Action: Mouse scrolled (387, 402) with delta (0, 0)
Screenshot: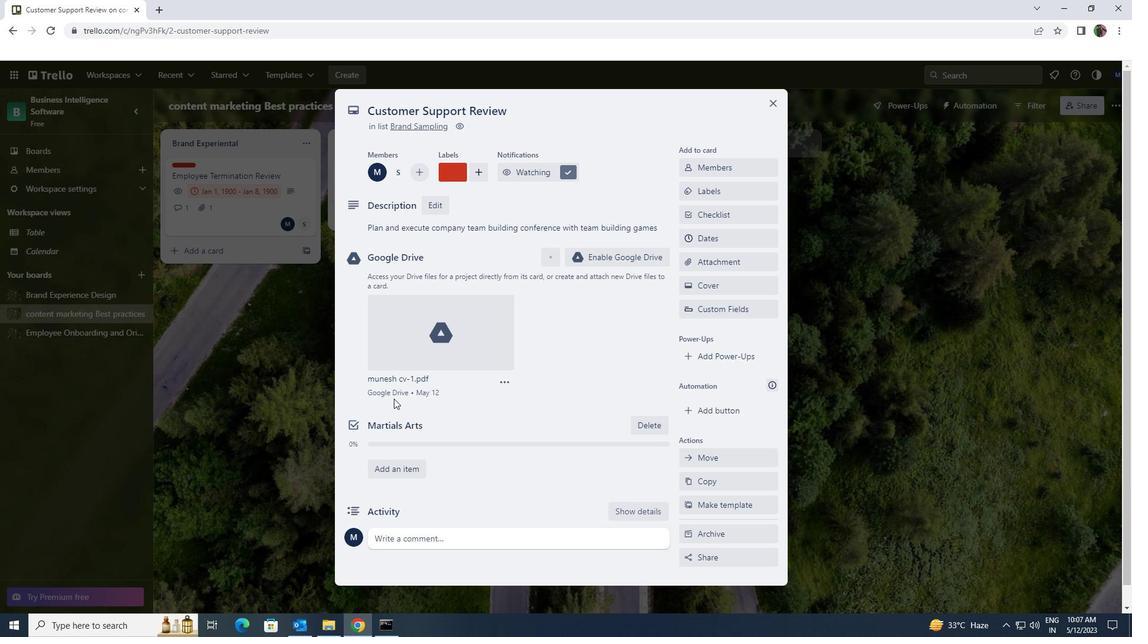 
Action: Mouse scrolled (387, 402) with delta (0, 0)
Screenshot: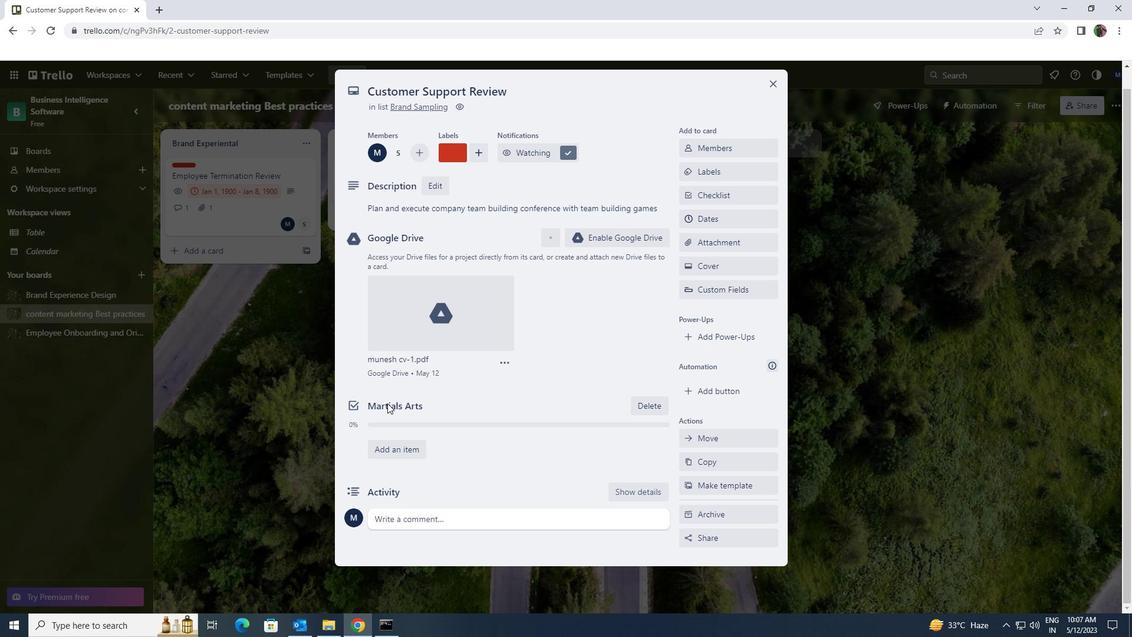 
Action: Mouse scrolled (387, 402) with delta (0, 0)
Screenshot: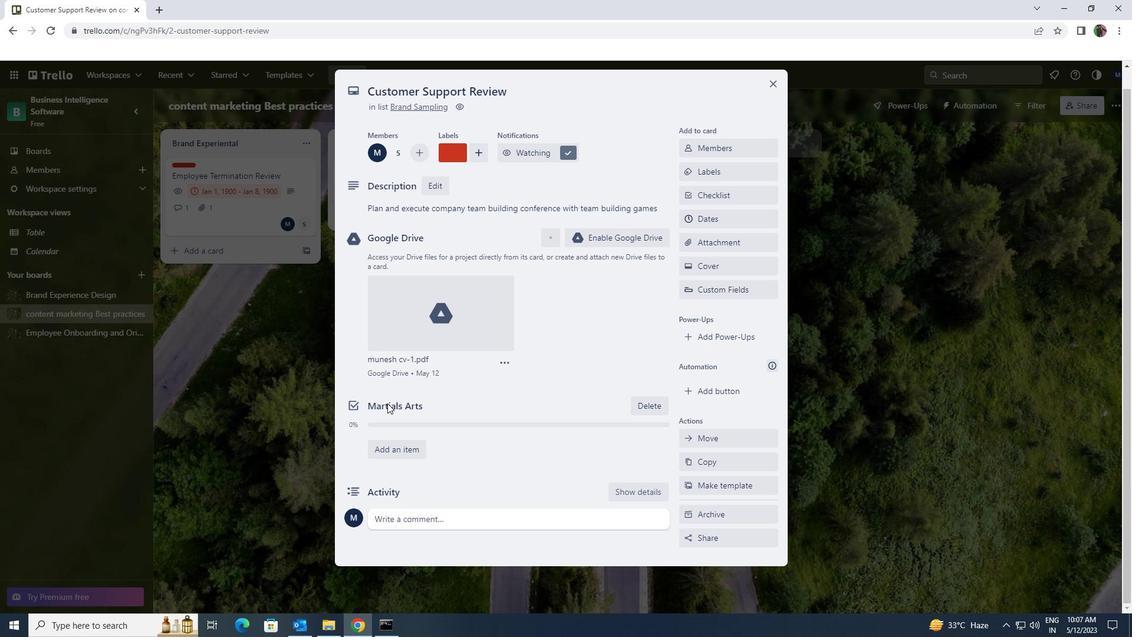 
Action: Mouse moved to (399, 513)
Screenshot: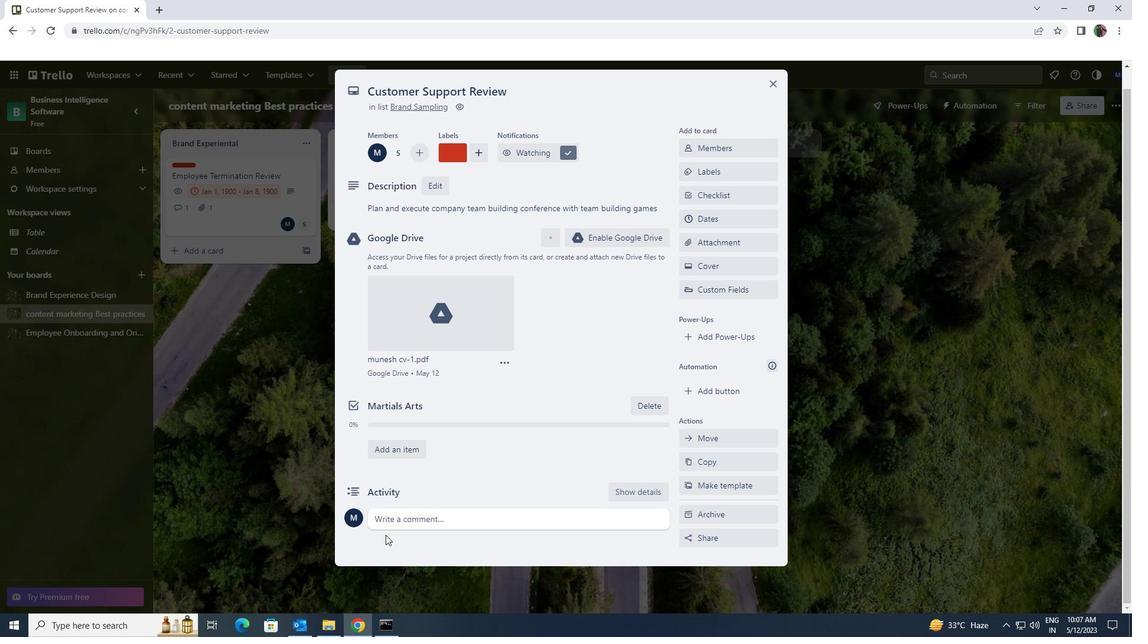 
Action: Mouse pressed left at (399, 513)
Screenshot: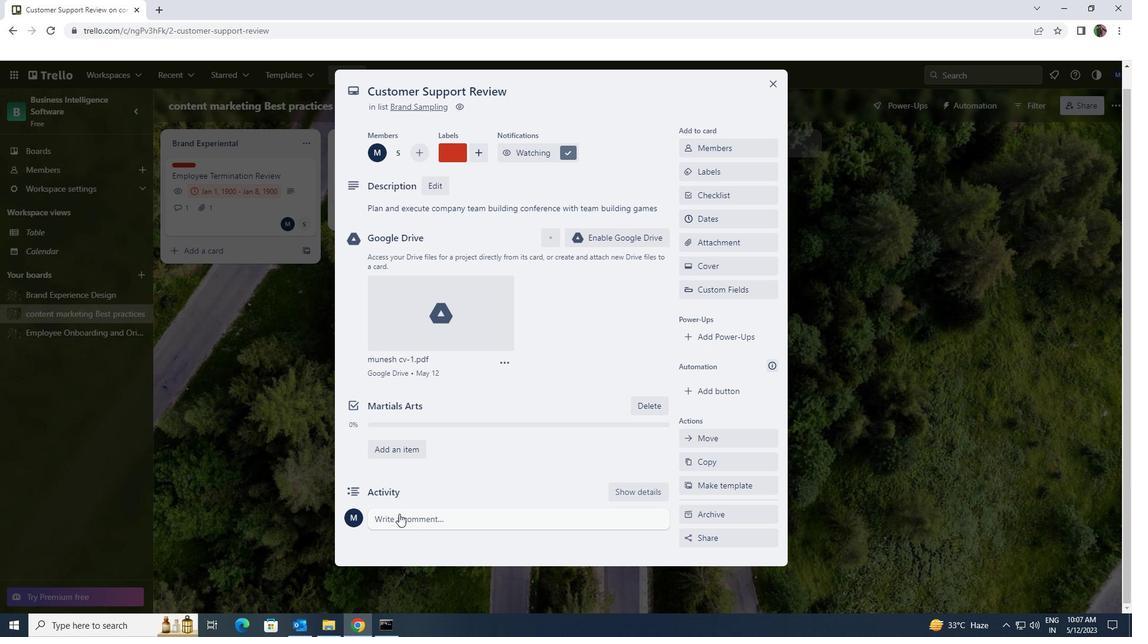 
Action: Key pressed <Key.shift>PLAN<Key.space>AND<Key.space>EXECUTE<Key.space>WE<Key.space>SHO<Key.backspace>ULD<Key.space>APP<Key.backspace><Key.backspace><Key.backspace><Key.backspace><Key.backspace><Key.backspace><Key.backspace>OULD<Key.space>APPROACH<Key.space>THIS<Key.space>ATSK<Key.space><Key.backspace><Key.backspace><Key.backspace><Key.backspace><Key.backspace><Key.backspace><Key.space>TASK<Key.space>WITH<Key.space>SENSE<Key.space>OF<Key.space>HUMINITY<Key.space><Key.backspace><Key.backspace><Key.backspace><Key.backspace><Key.backspace>LTY<Key.space><Key.backspace><Key.backspace><Key.backspace>ITY<Key.space>RECOGNIZING<Key.space>THAT<Key.space>WEDONT<Key.space><Key.backspace><Key.backspace><Key.backspace><Key.backspace><Key.backspace><Key.space>DO<Key.space>NOT<Key.space>G<Key.backspace>HAVE<Key.space>ALL<Key.space>THE<Key.space>ANSWER<Key.space>AND<Key.space>BEING<Key.space>OPEN<Key.space>TOM<Key.space><Key.backspace><Key.space><Key.backspace><Key.backspace><Key.space>LEARNING<Key.space>FROM<Key.space>OTHERS.
Screenshot: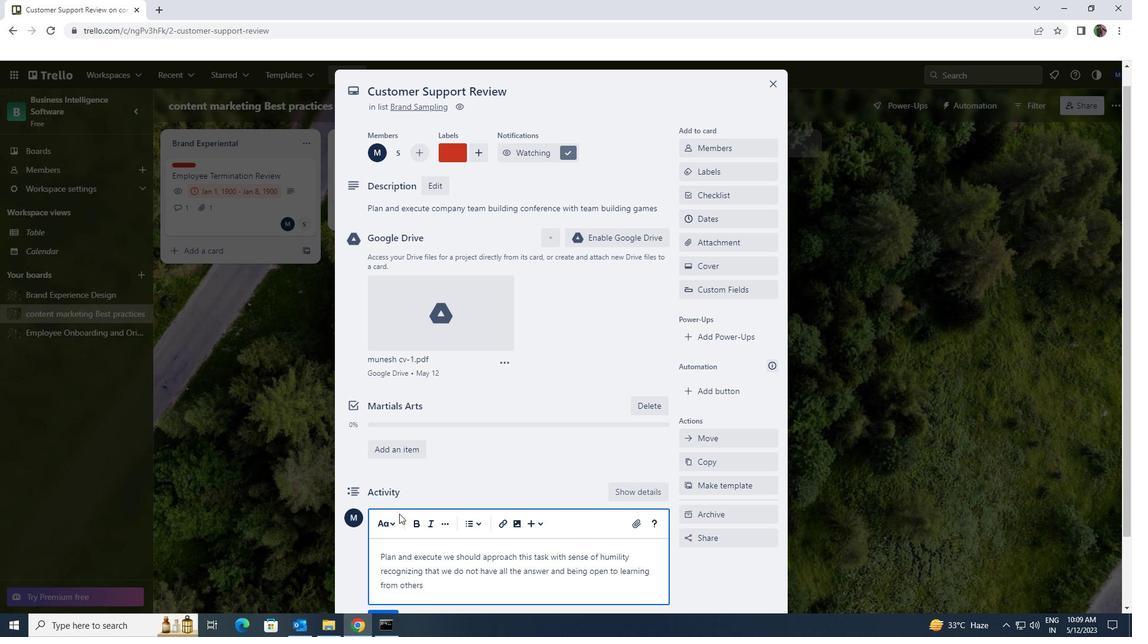 
Action: Mouse scrolled (399, 513) with delta (0, 0)
Screenshot: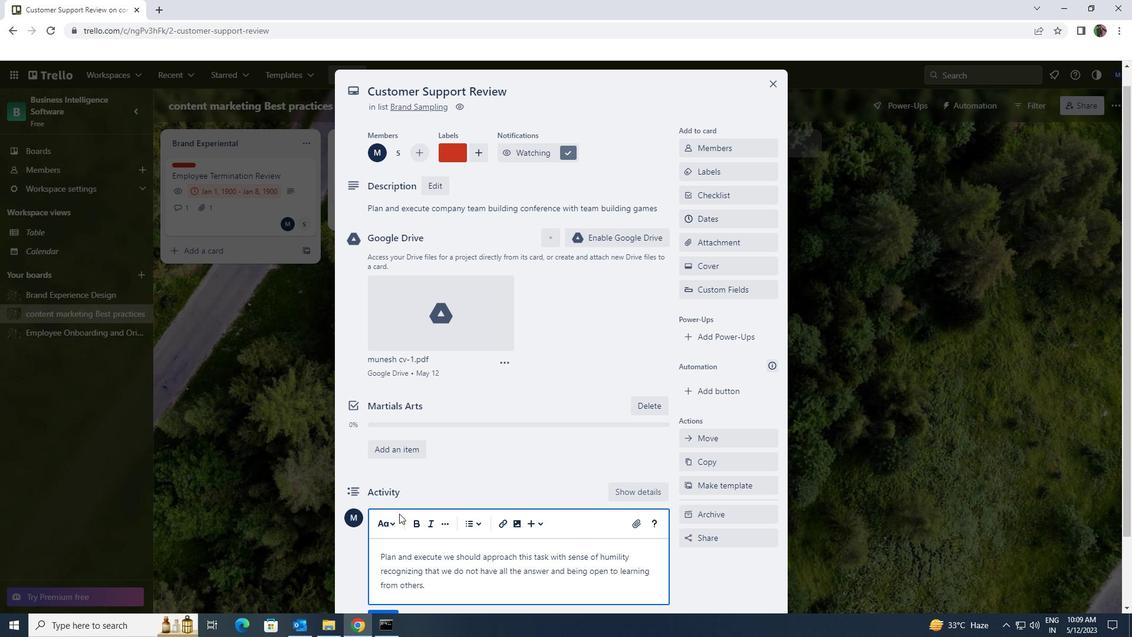 
Action: Mouse scrolled (399, 513) with delta (0, 0)
Screenshot: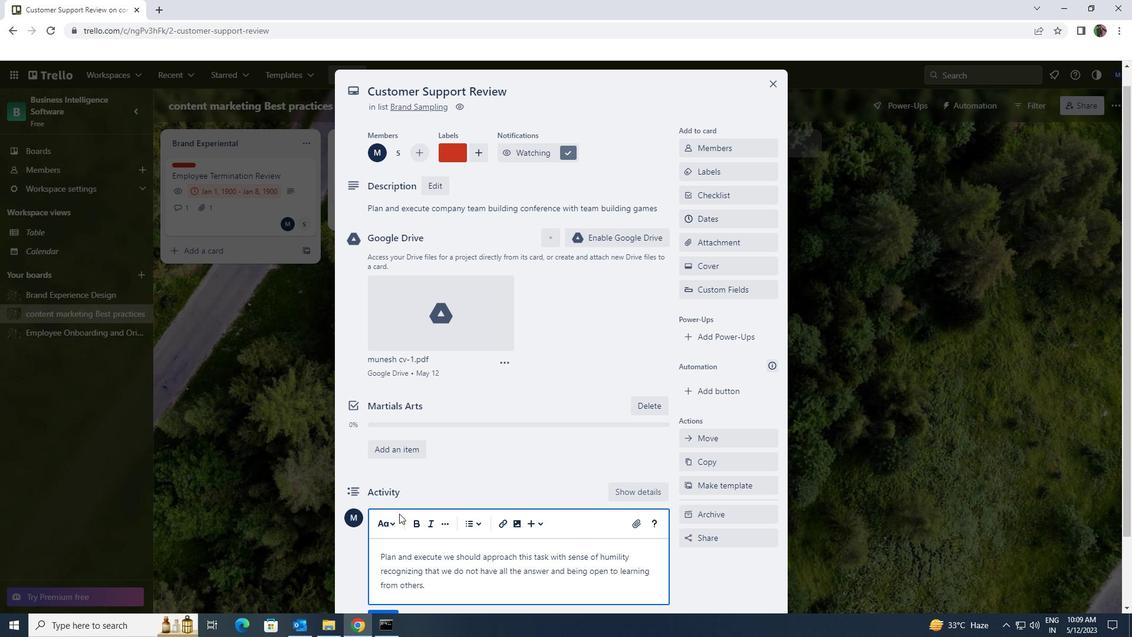 
Action: Mouse moved to (387, 529)
Screenshot: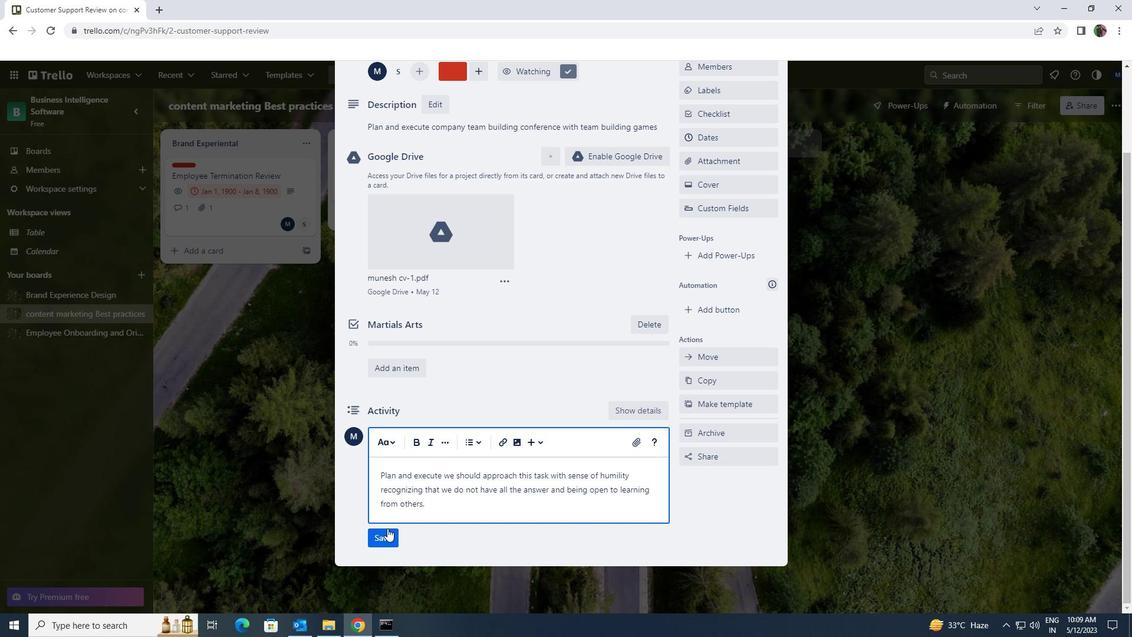 
Action: Mouse pressed left at (387, 529)
Screenshot: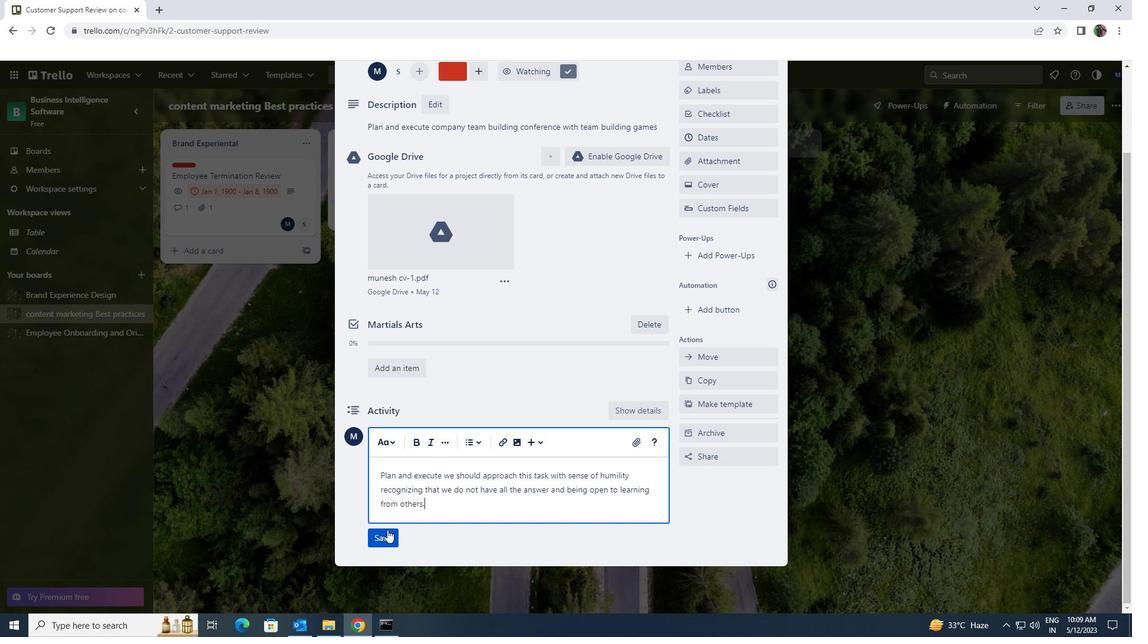 
Action: Mouse moved to (474, 482)
Screenshot: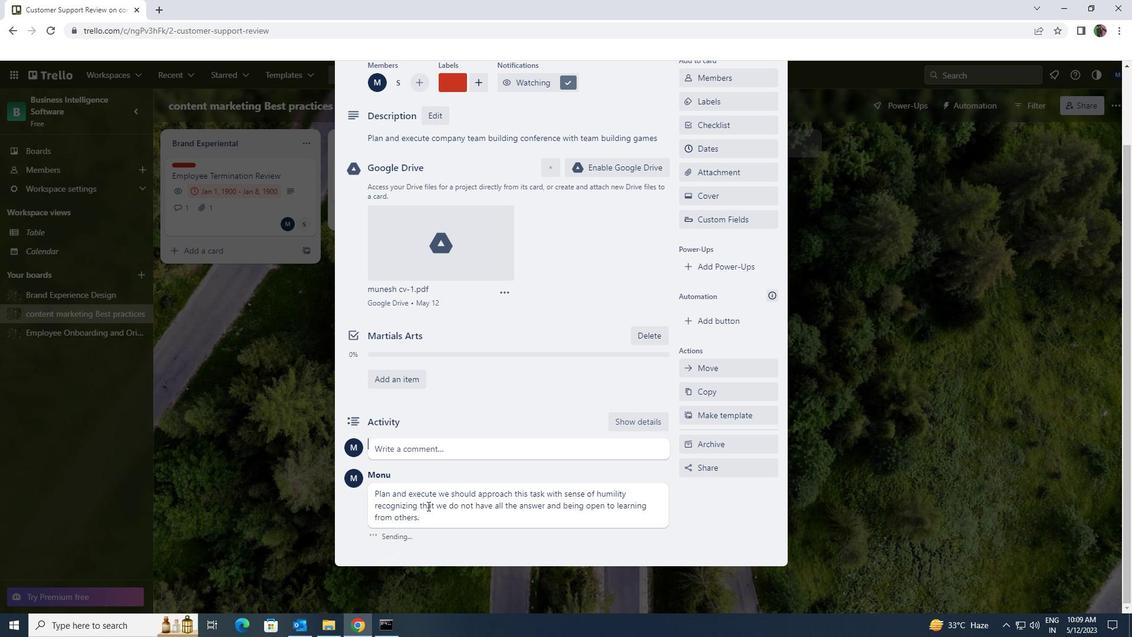 
Action: Mouse scrolled (474, 483) with delta (0, 0)
Screenshot: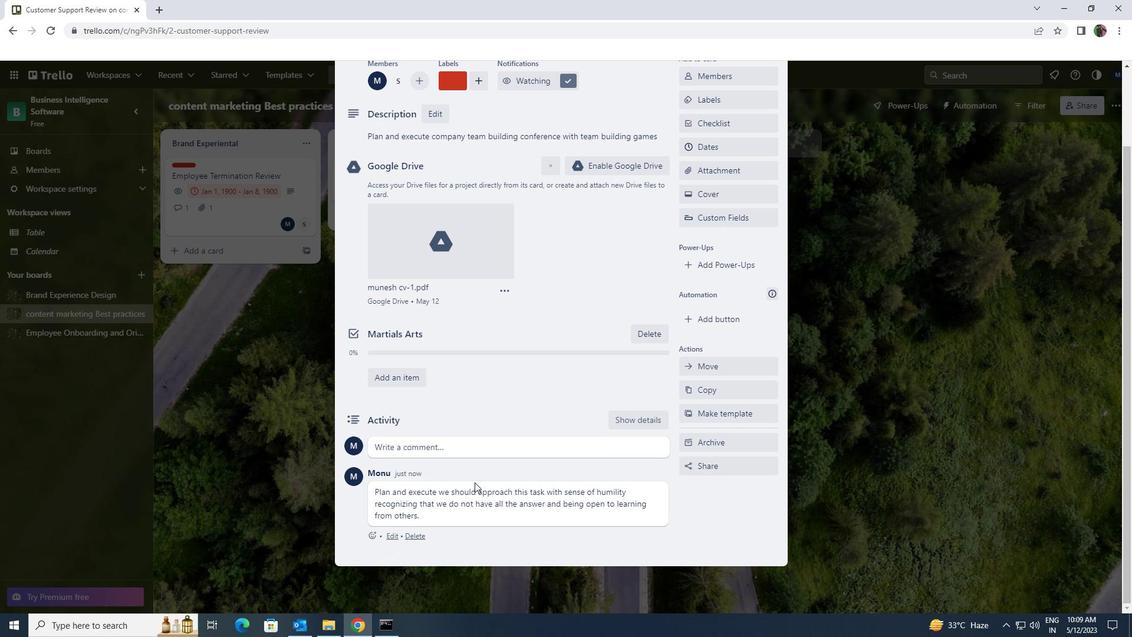 
Action: Mouse scrolled (474, 483) with delta (0, 0)
Screenshot: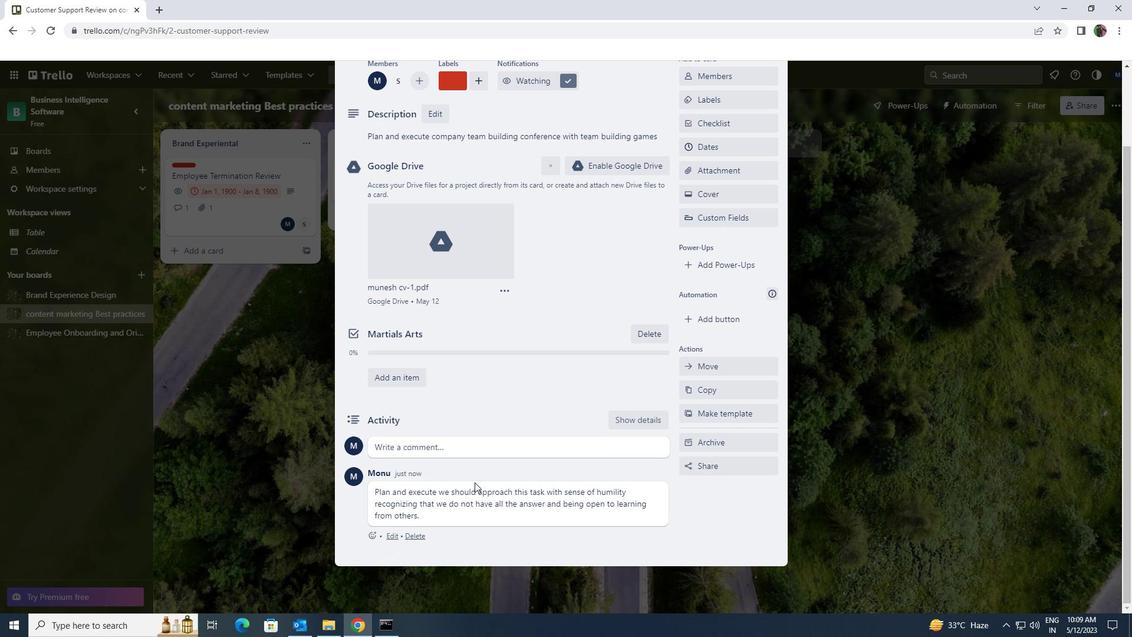 
Action: Mouse scrolled (474, 483) with delta (0, 0)
Screenshot: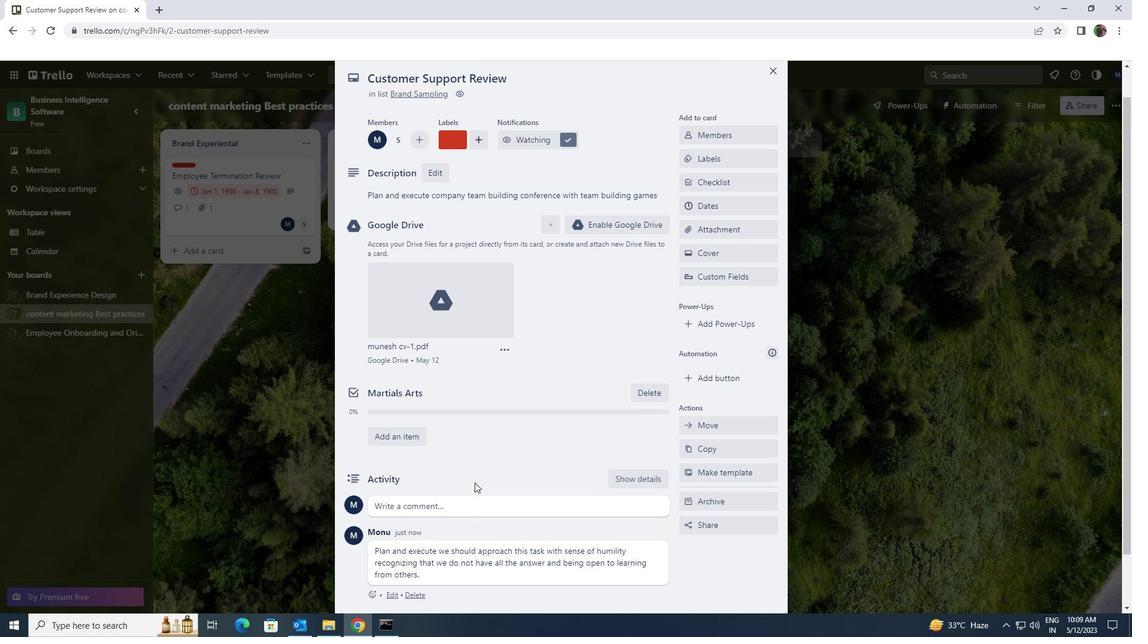 
Action: Mouse scrolled (474, 483) with delta (0, 0)
Screenshot: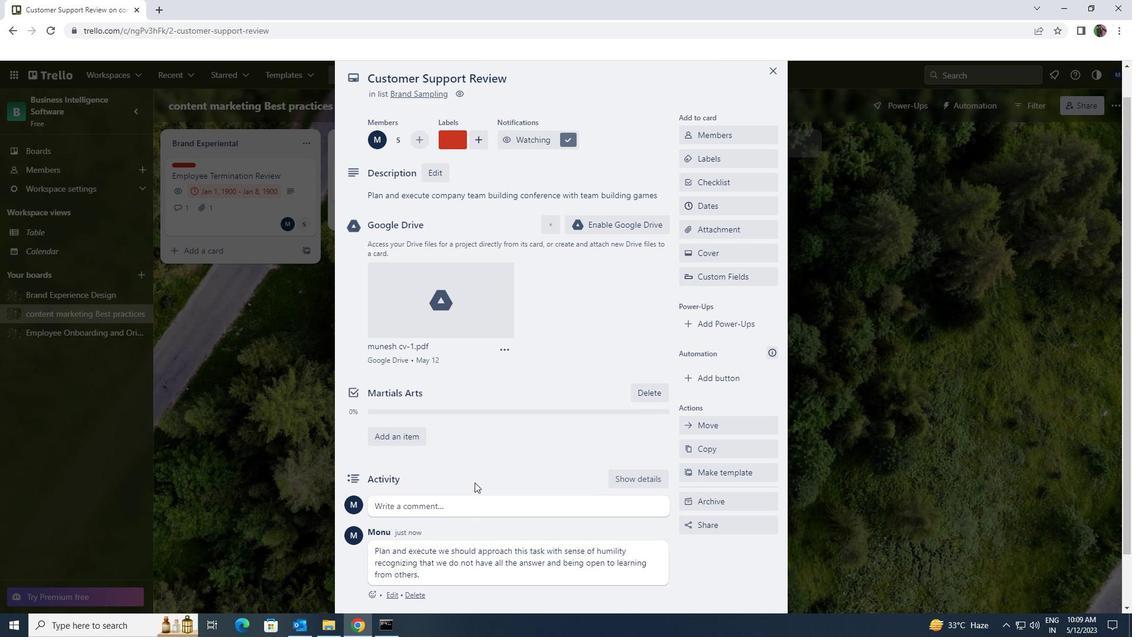 
Action: Mouse scrolled (474, 483) with delta (0, 0)
Screenshot: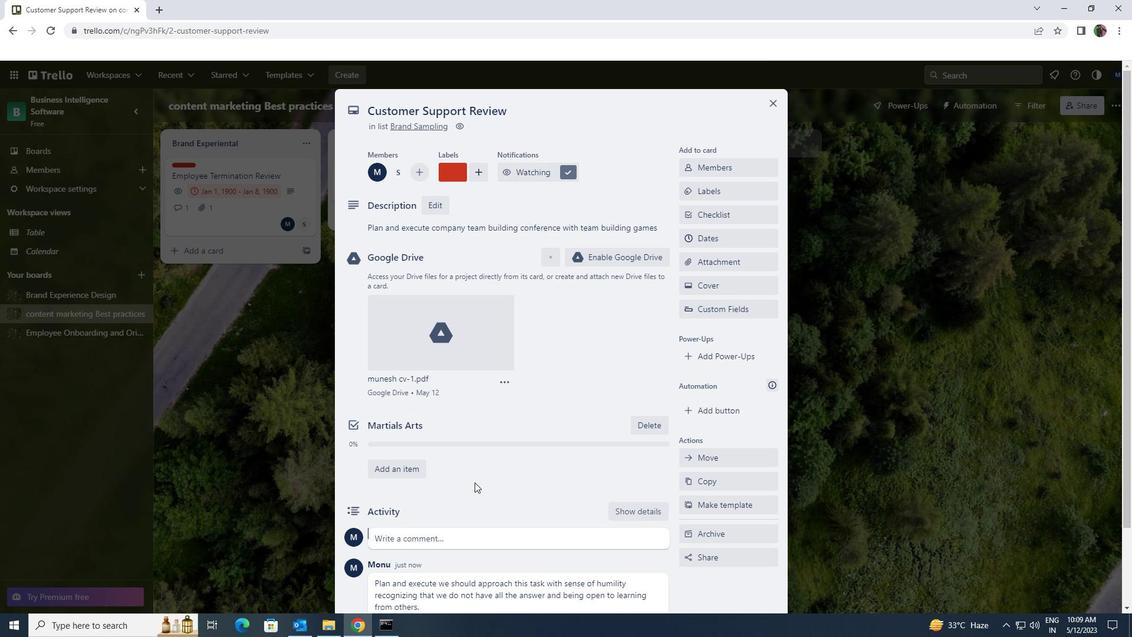 
Action: Mouse moved to (717, 237)
Screenshot: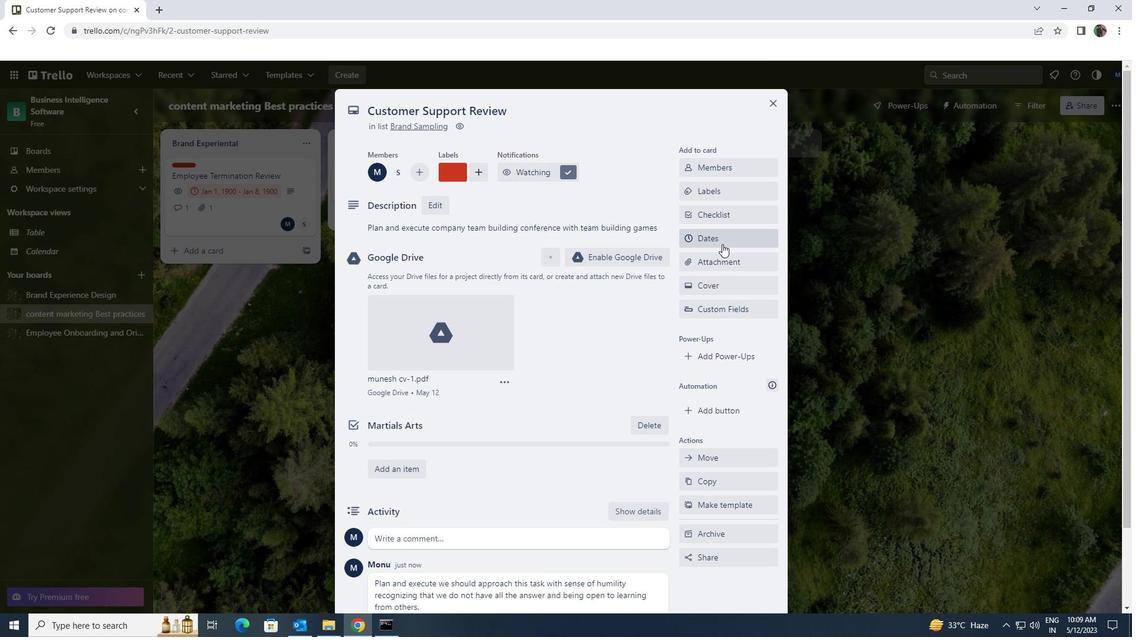 
Action: Mouse pressed left at (717, 237)
Screenshot: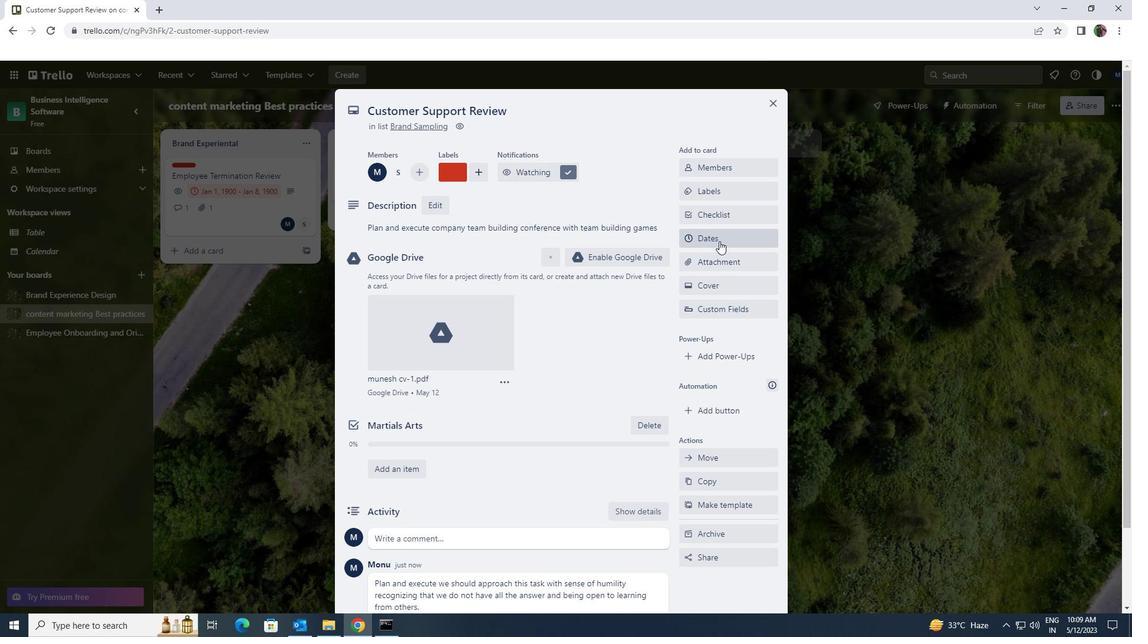 
Action: Mouse moved to (693, 320)
Screenshot: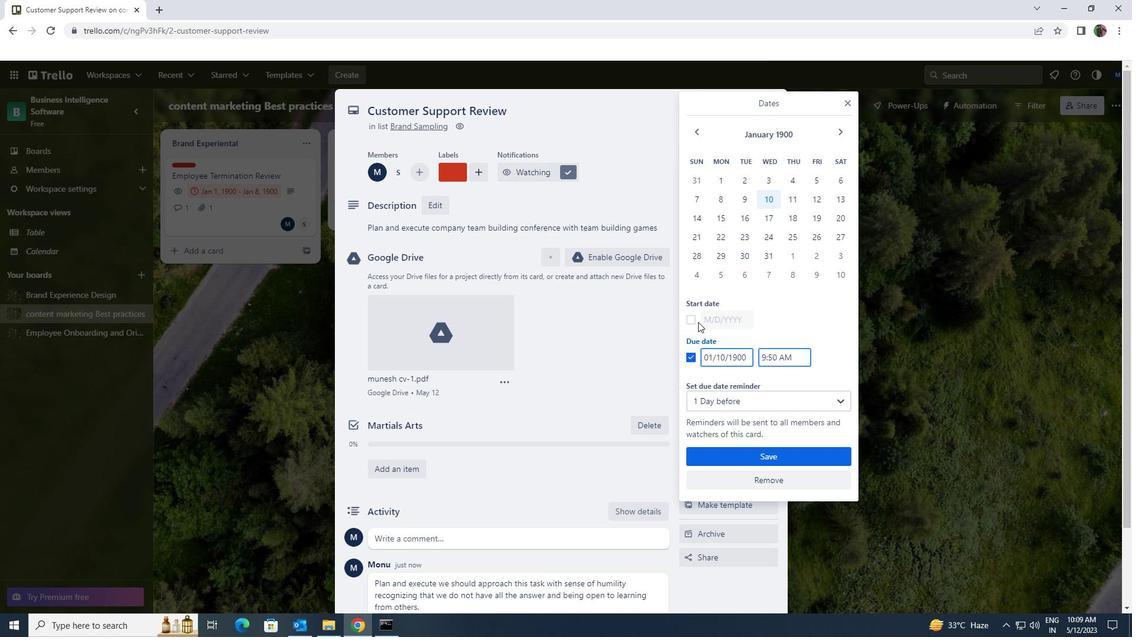 
Action: Mouse pressed left at (693, 320)
Screenshot: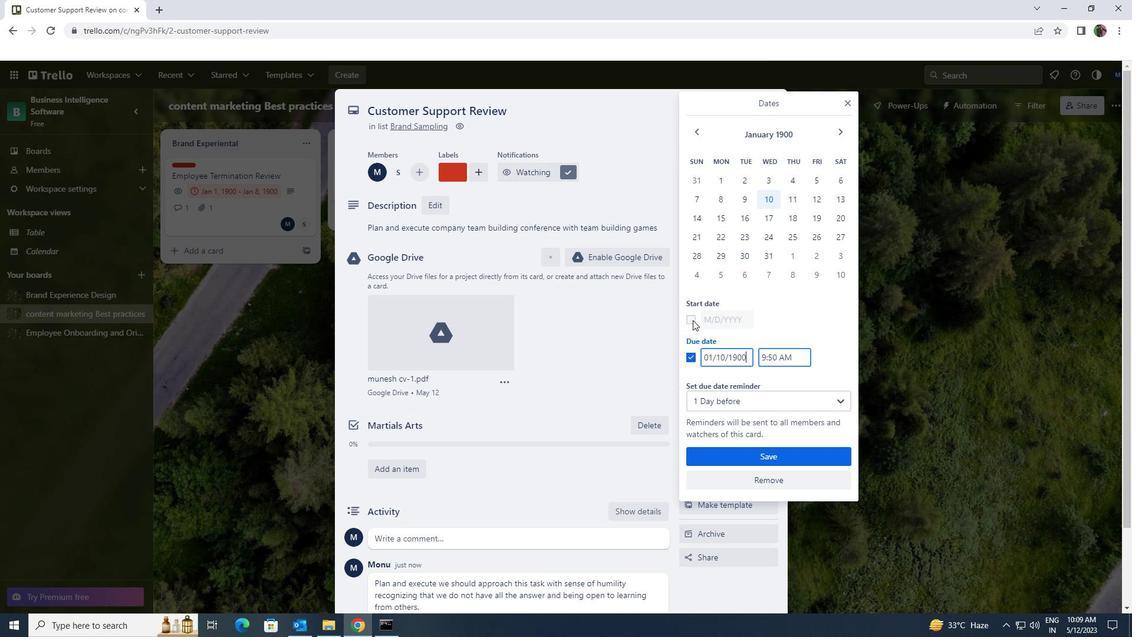 
Action: Mouse moved to (750, 319)
Screenshot: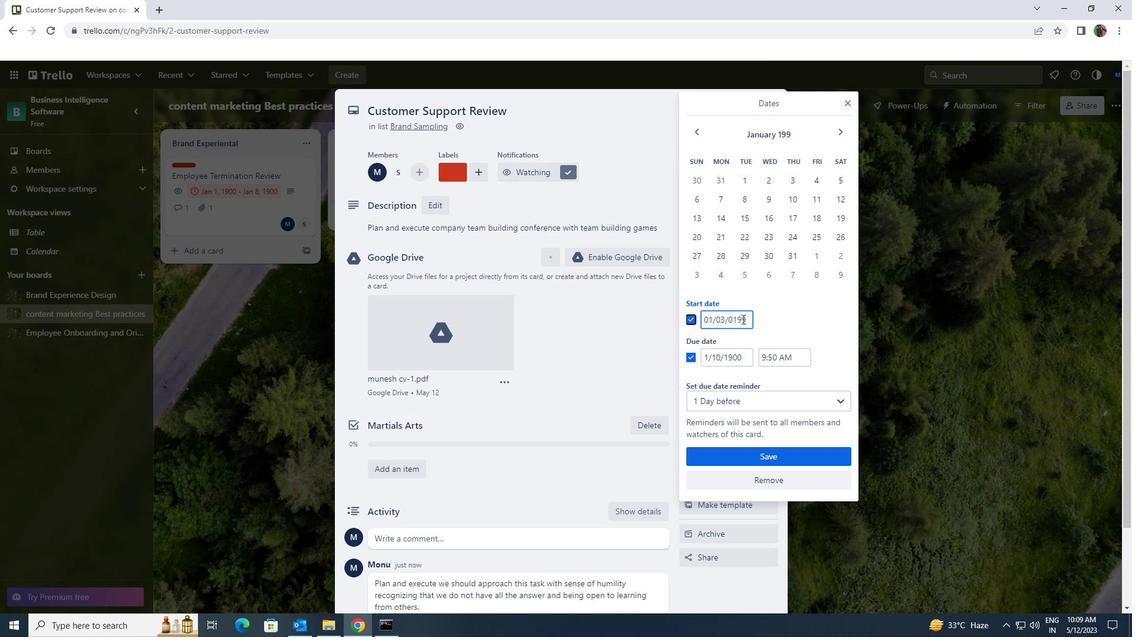 
Action: Mouse pressed left at (750, 319)
Screenshot: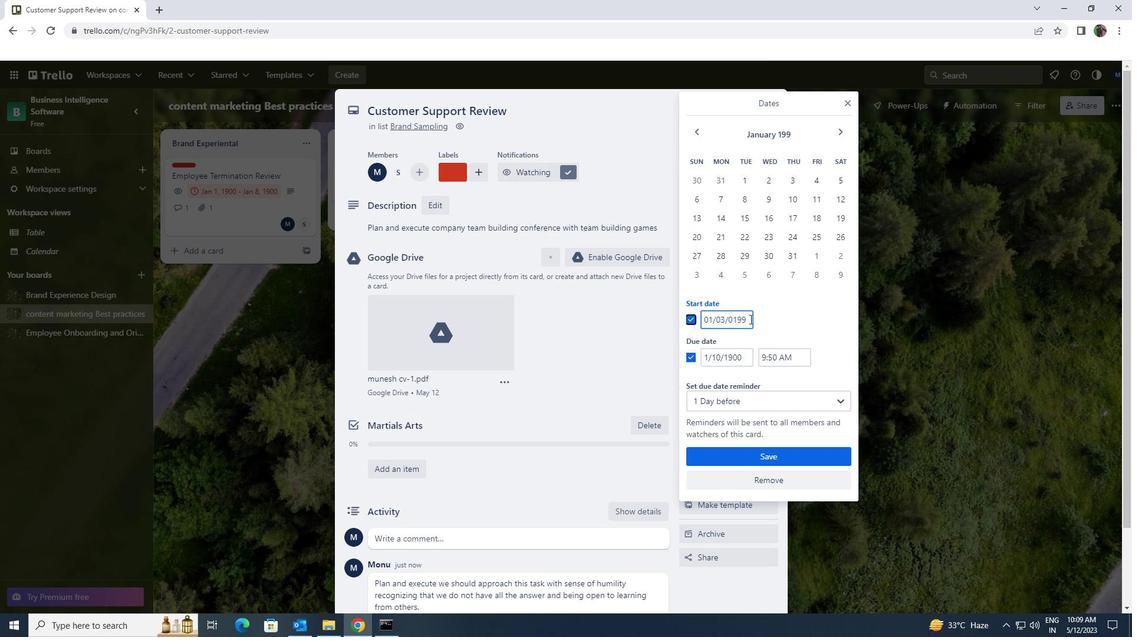 
Action: Mouse moved to (689, 319)
Screenshot: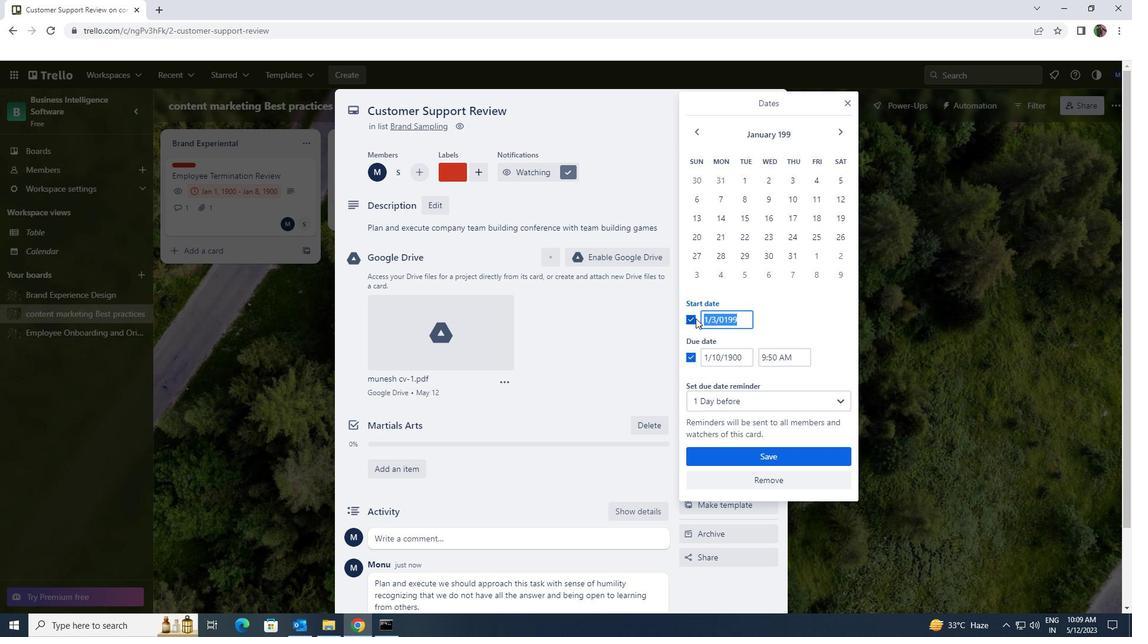 
Action: Key pressed 1/4/1900
Screenshot: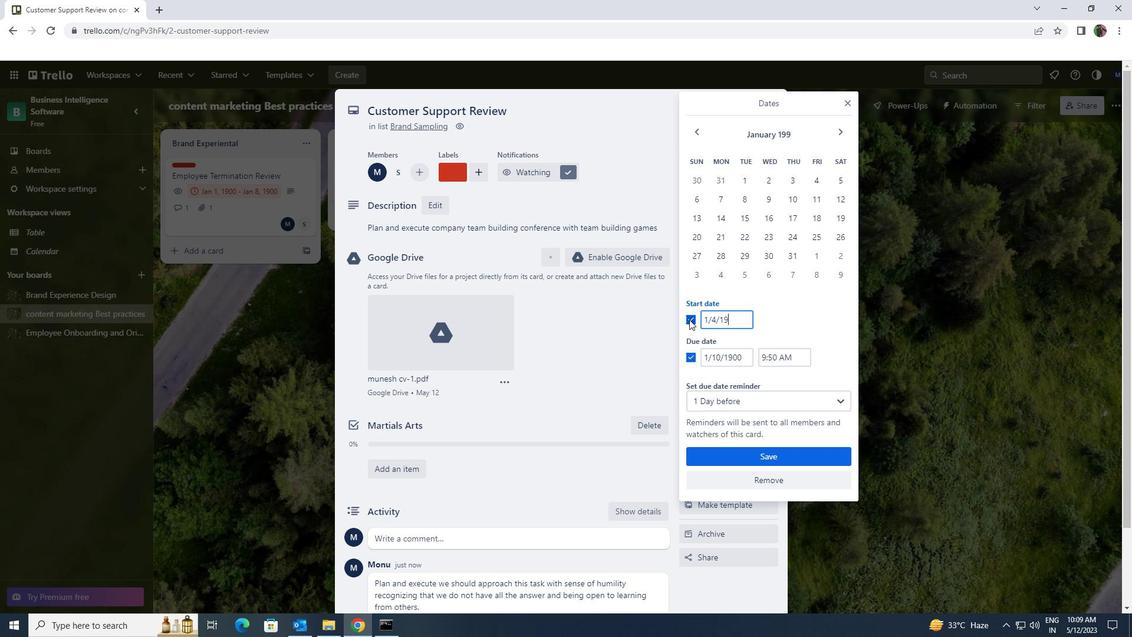 
Action: Mouse moved to (748, 356)
Screenshot: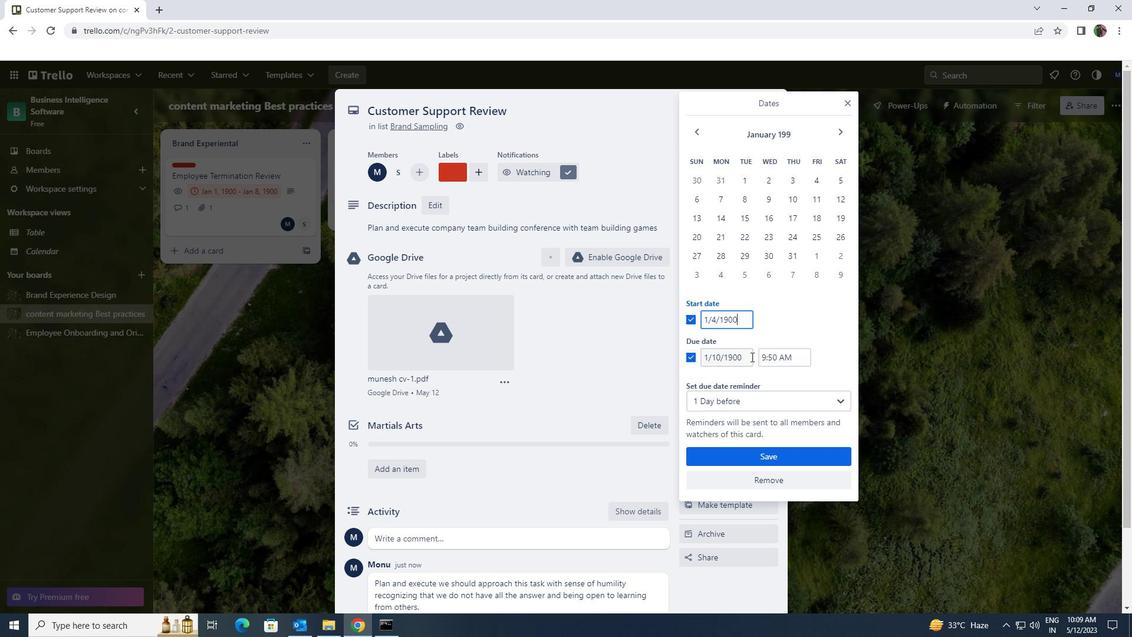 
Action: Mouse pressed left at (748, 356)
Screenshot: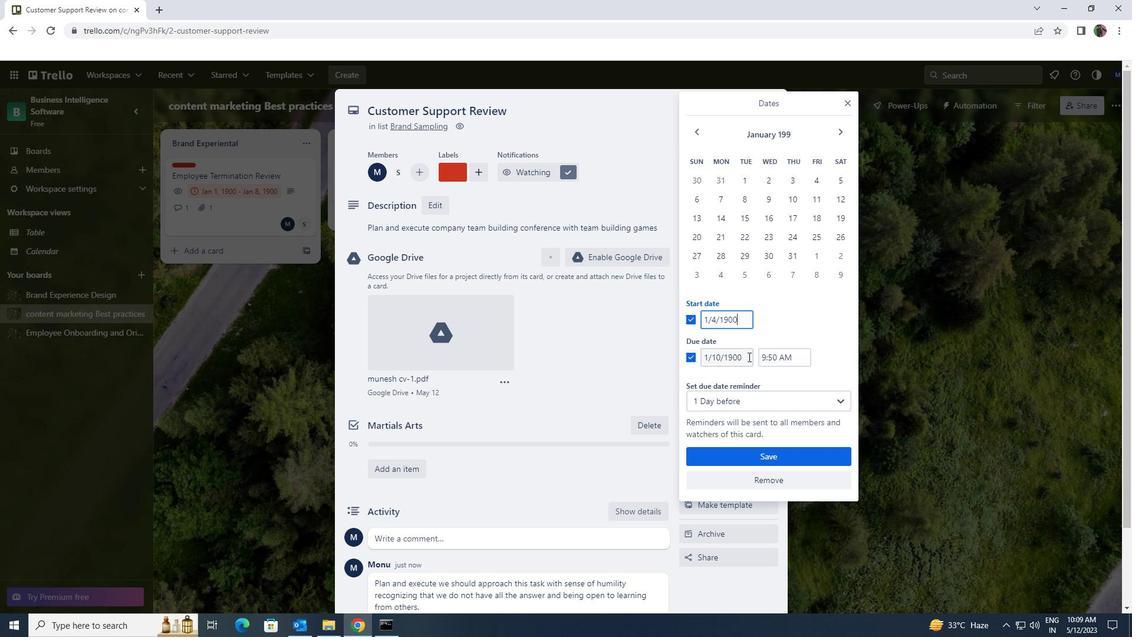 
Action: Mouse moved to (702, 357)
Screenshot: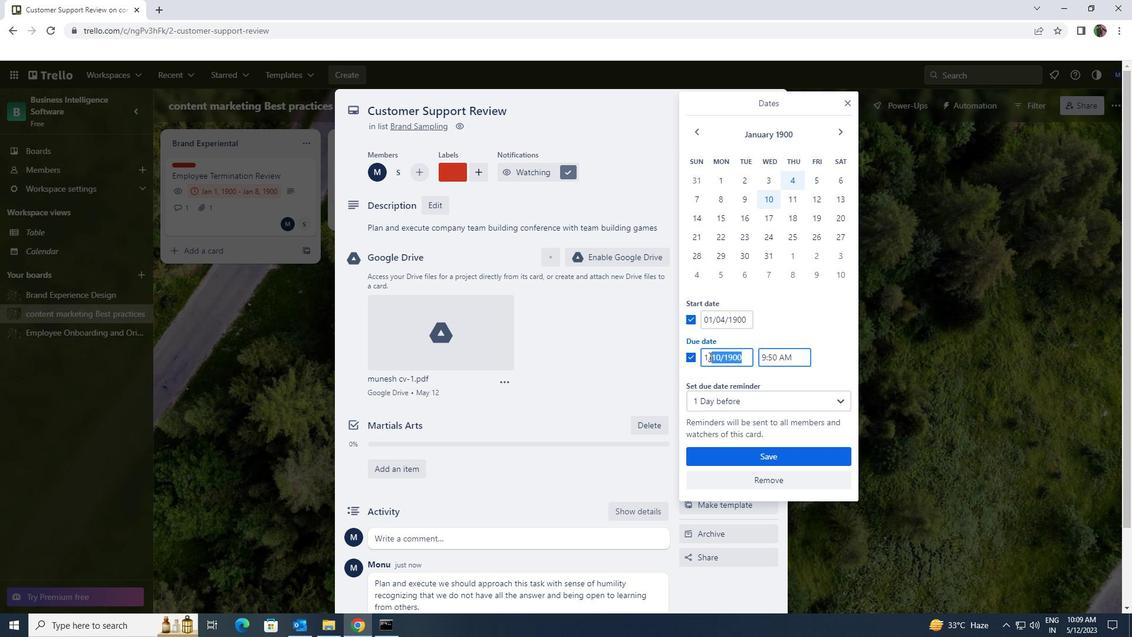 
Action: Key pressed 1/11/1900
Screenshot: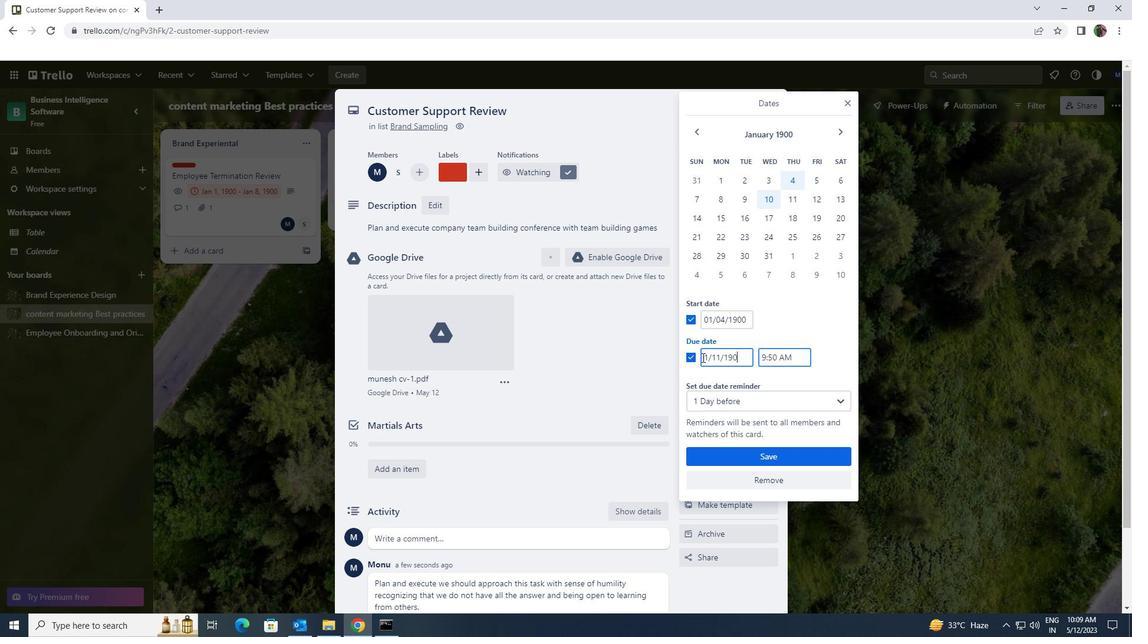 
Action: Mouse moved to (747, 460)
Screenshot: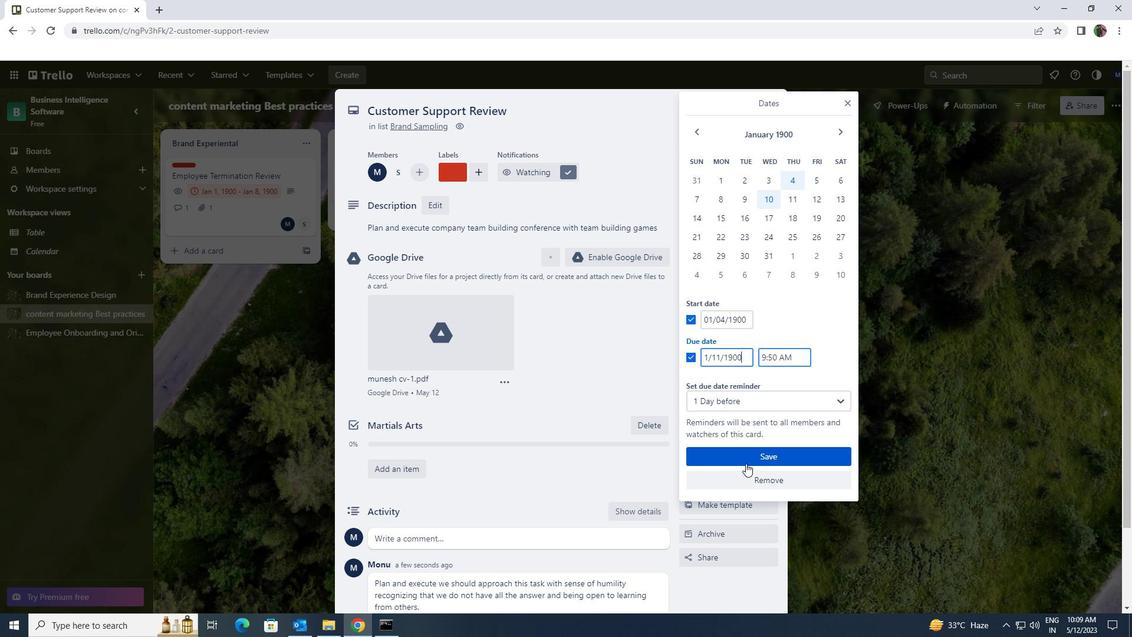 
Action: Mouse pressed left at (747, 460)
Screenshot: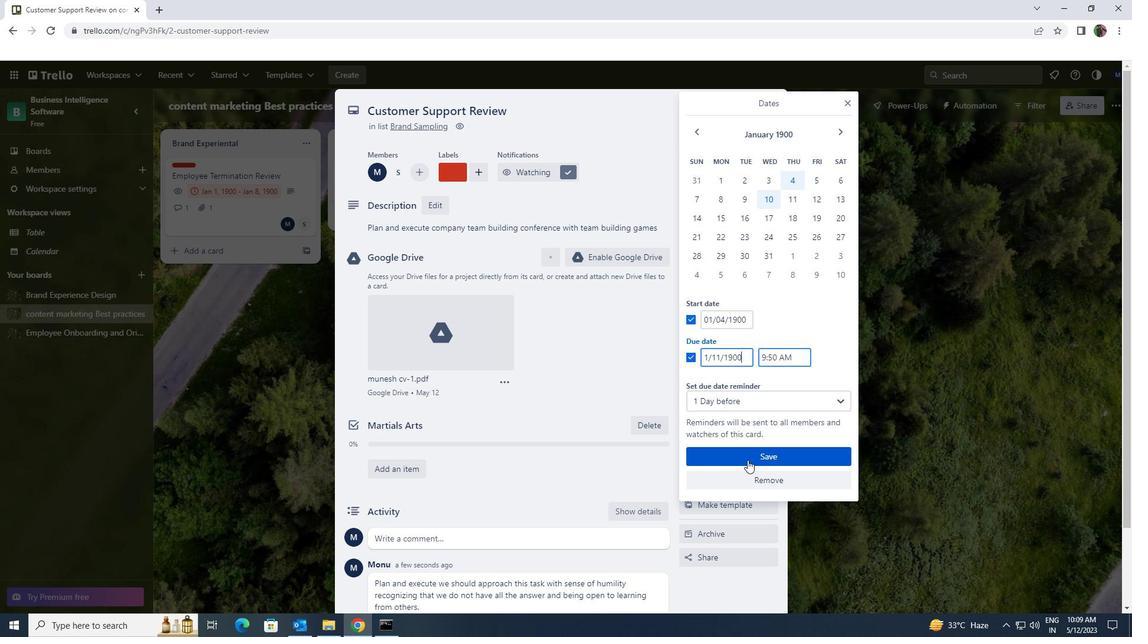 
